 Task: Add an event with the title Second Product Roadmap Planning and Prioritization, date ''2024/05/21'', time 15:00and add a description: A team outing is a planned event or activity that takes employees out of the usual work environment to engage in recreational and team-building activities. It provides an opportunity for team members to bond, unwind, and strengthen their professional relationships in a more relaxed setting.Mark the tasks as Completed , logged in from the account softage.3@softage.netand send the event invitation to softage.1@softage.net and softage.2@softage.net. Set a reminder for the event Every weekday(Monday to Friday)
Action: Mouse moved to (66, 91)
Screenshot: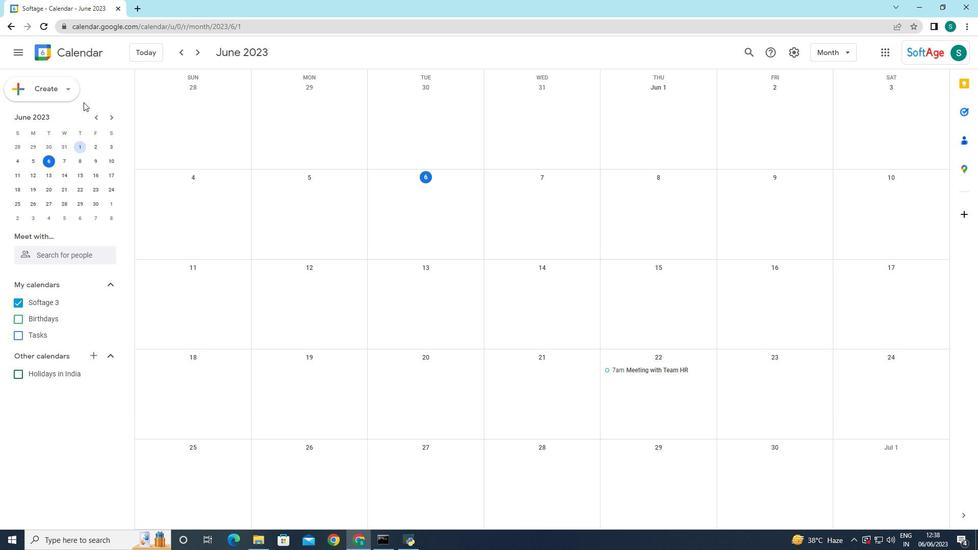 
Action: Mouse pressed left at (66, 91)
Screenshot: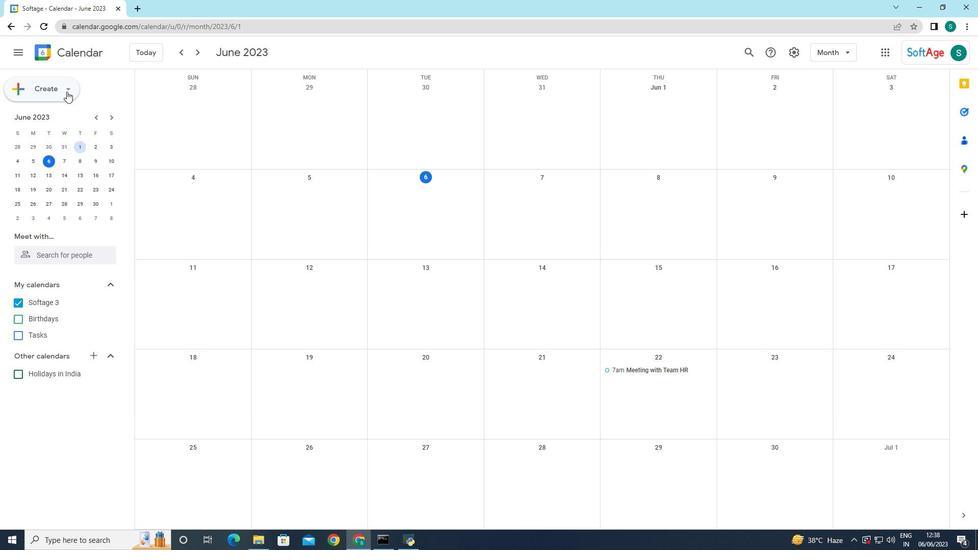 
Action: Mouse moved to (64, 118)
Screenshot: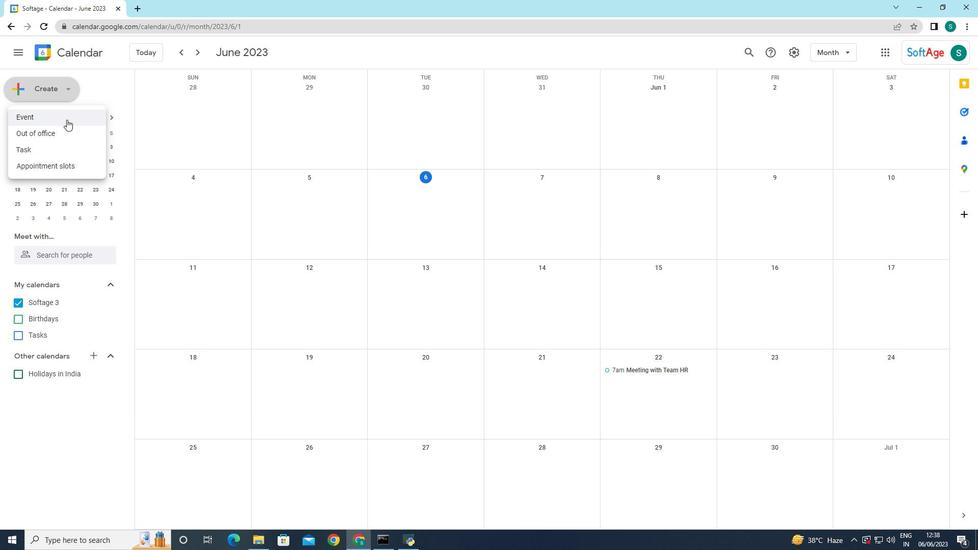 
Action: Mouse pressed left at (64, 118)
Screenshot: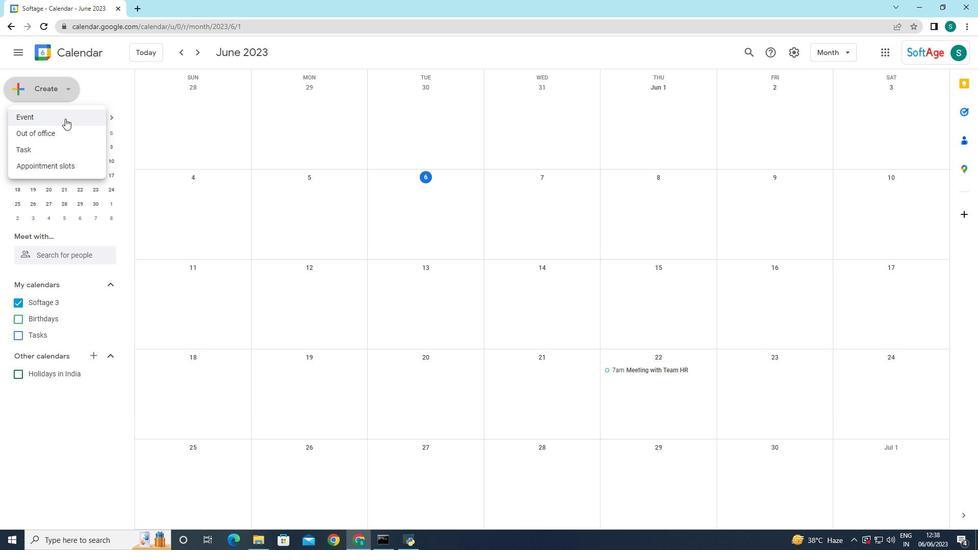 
Action: Mouse moved to (504, 346)
Screenshot: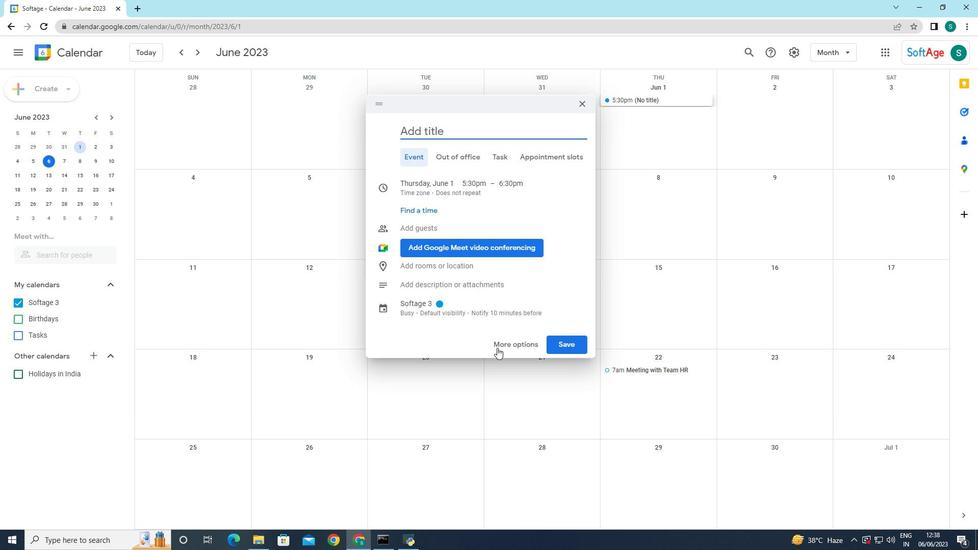 
Action: Mouse pressed left at (504, 346)
Screenshot: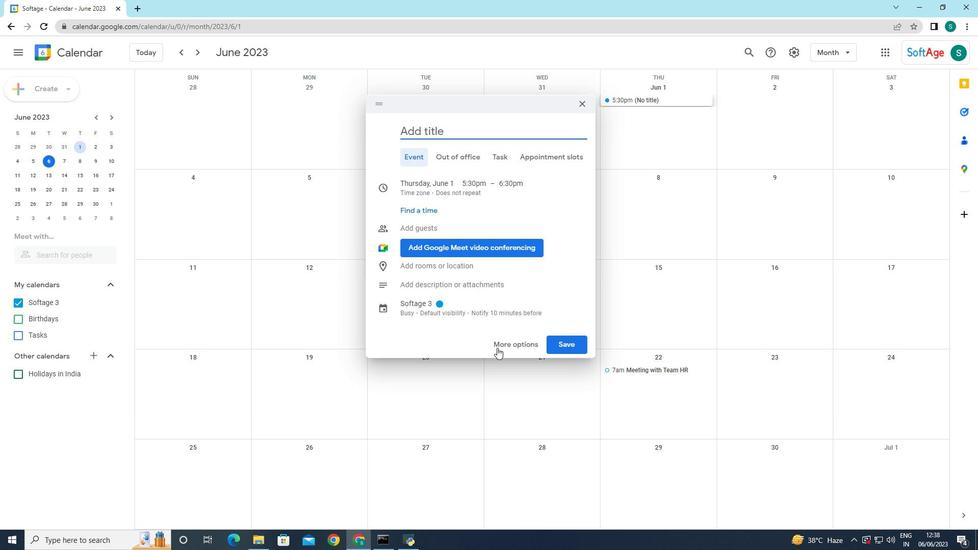 
Action: Mouse moved to (127, 52)
Screenshot: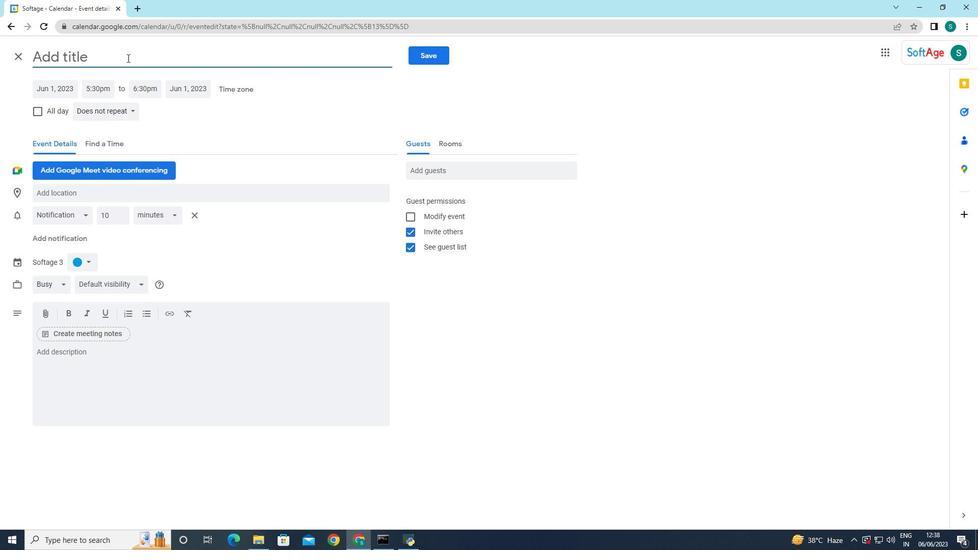 
Action: Mouse pressed left at (127, 52)
Screenshot: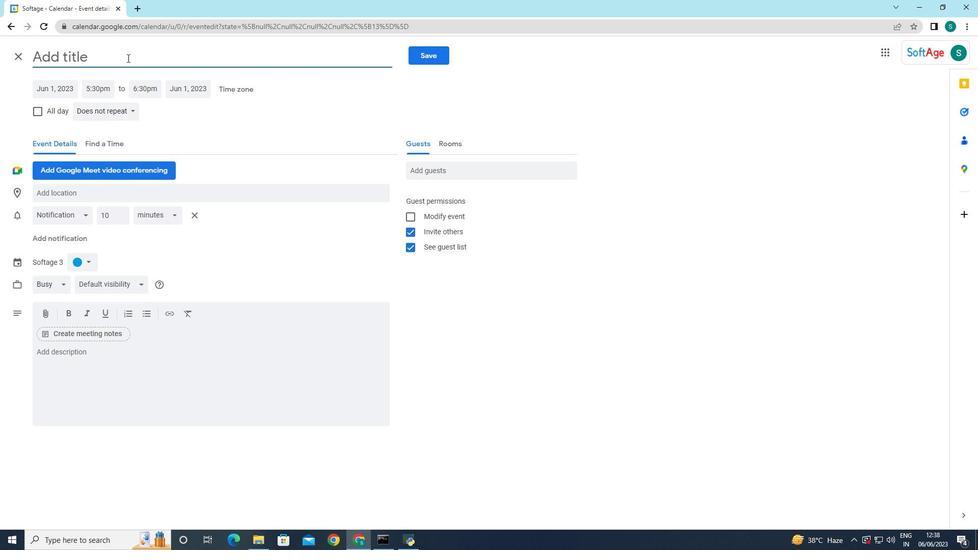 
Action: Key pressed <Key.caps_lock>S<Key.caps_lock>econd<Key.space><Key.caps_lock>P<Key.caps_lock>roduct<Key.space><Key.caps_lock>R<Key.caps_lock>oadmap<Key.space><Key.caps_lock>P<Key.caps_lock>lanning<Key.space>and<Key.space><Key.caps_lock>P<Key.caps_lock>rioritization
Screenshot: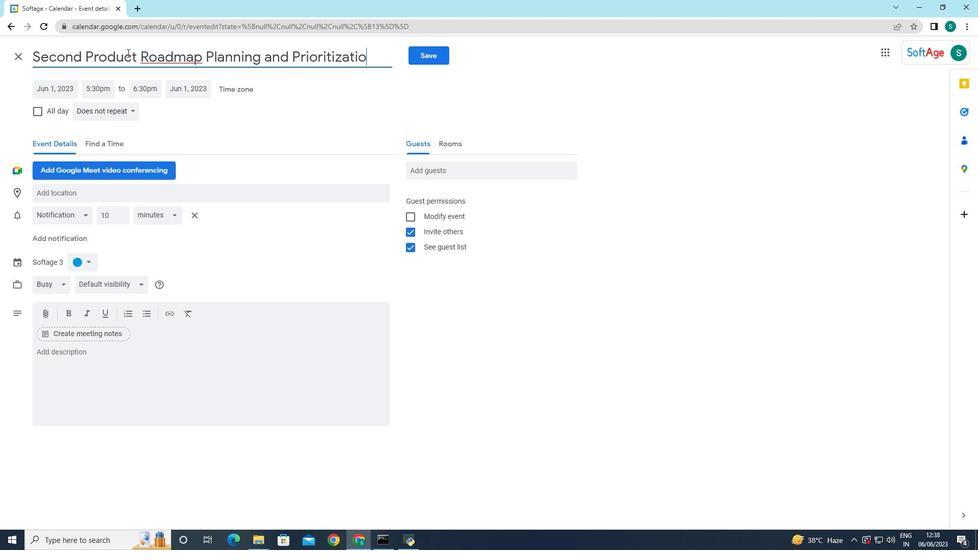 
Action: Mouse moved to (49, 89)
Screenshot: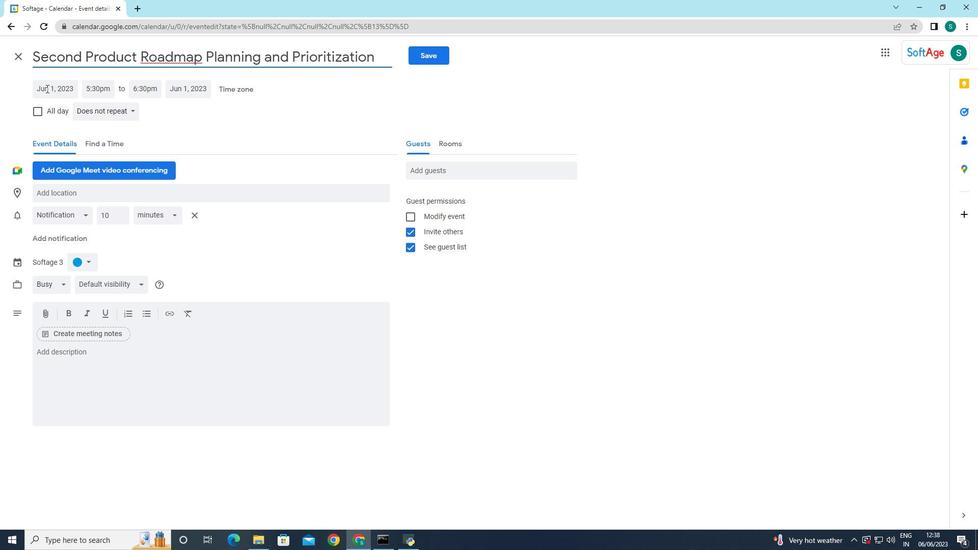 
Action: Mouse pressed left at (49, 89)
Screenshot: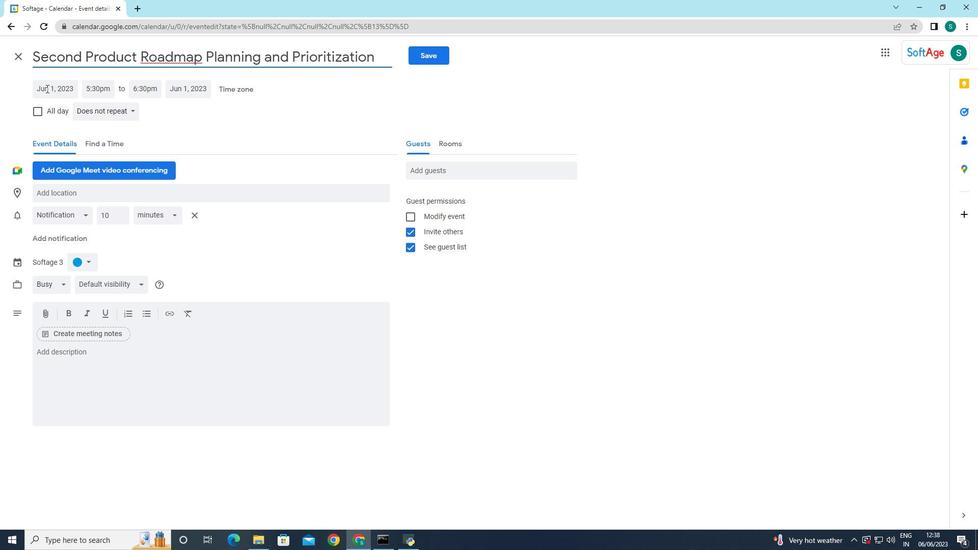 
Action: Mouse moved to (162, 110)
Screenshot: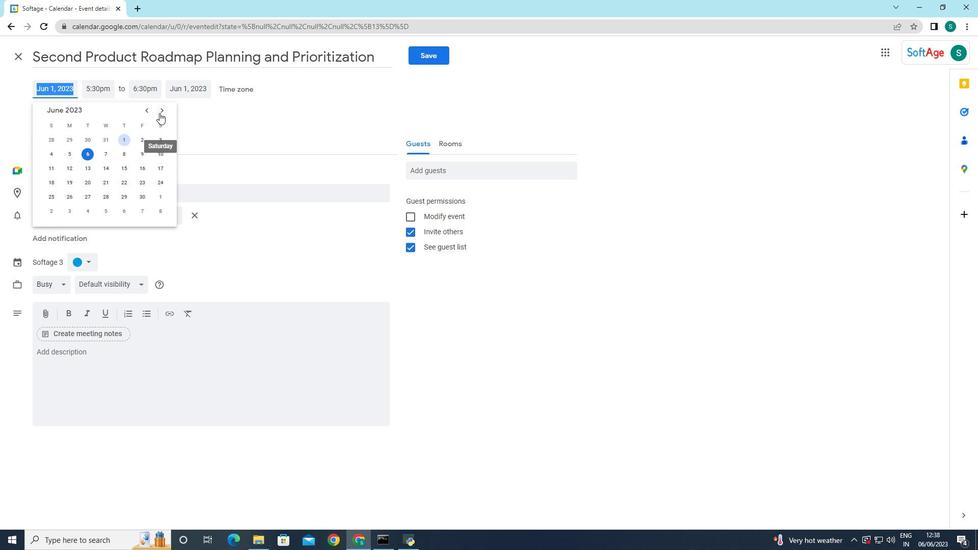 
Action: Mouse pressed left at (162, 110)
Screenshot: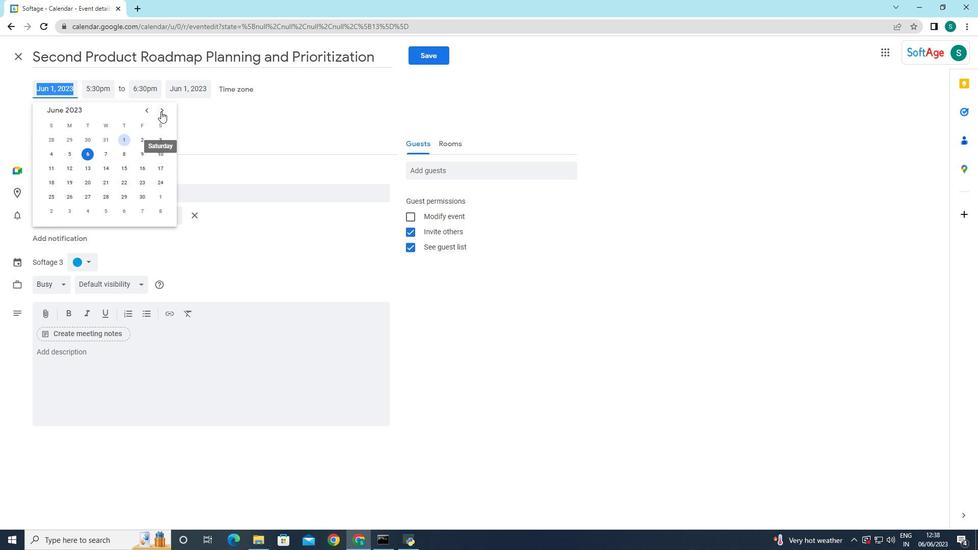 
Action: Mouse pressed left at (162, 110)
Screenshot: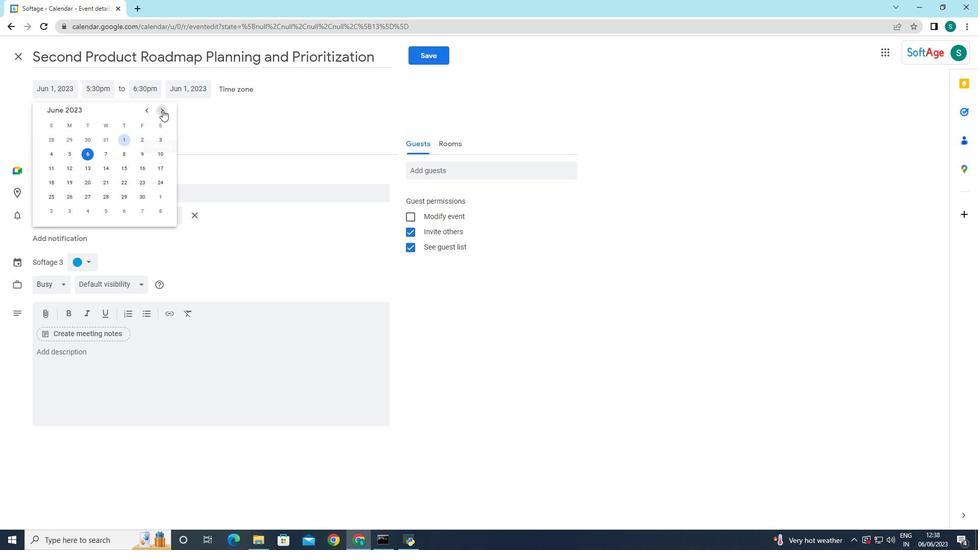 
Action: Mouse pressed left at (162, 110)
Screenshot: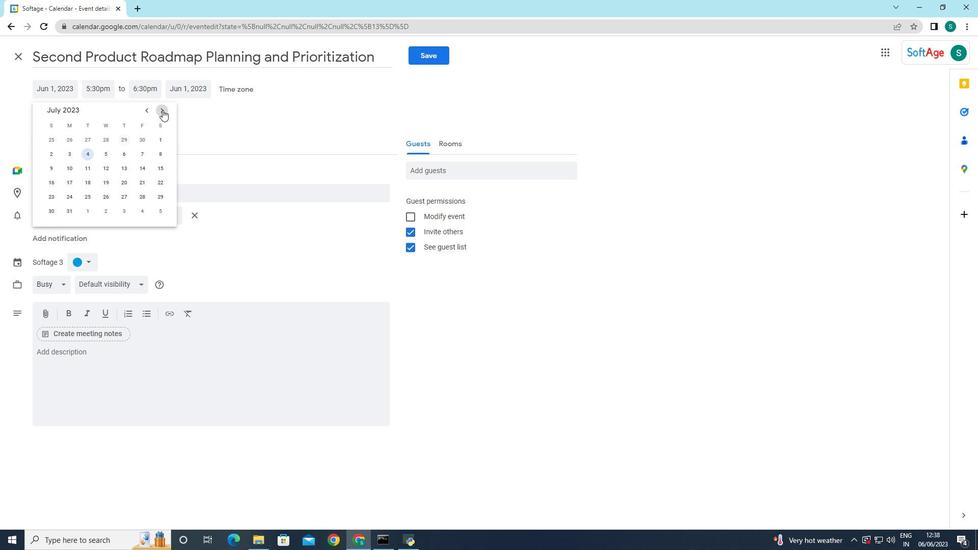 
Action: Mouse pressed left at (162, 110)
Screenshot: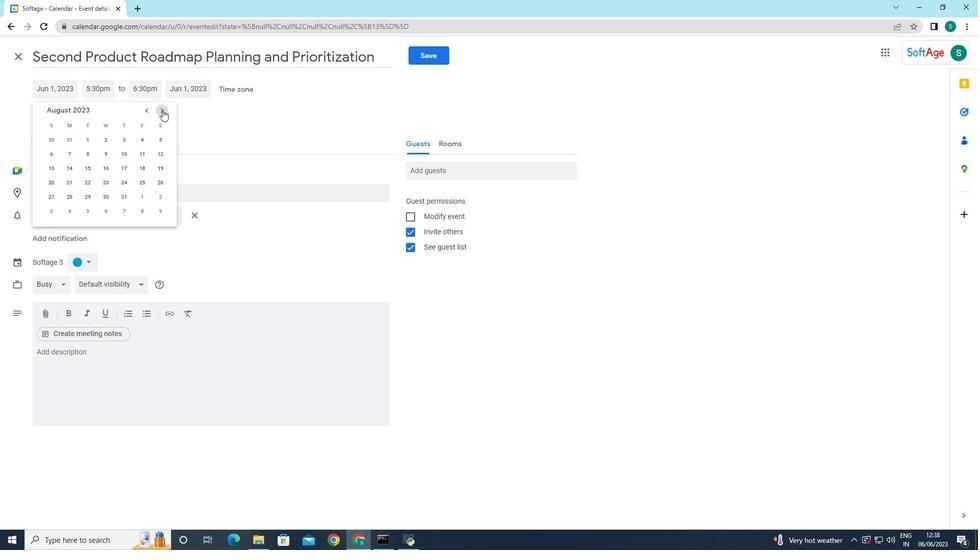 
Action: Mouse pressed left at (162, 110)
Screenshot: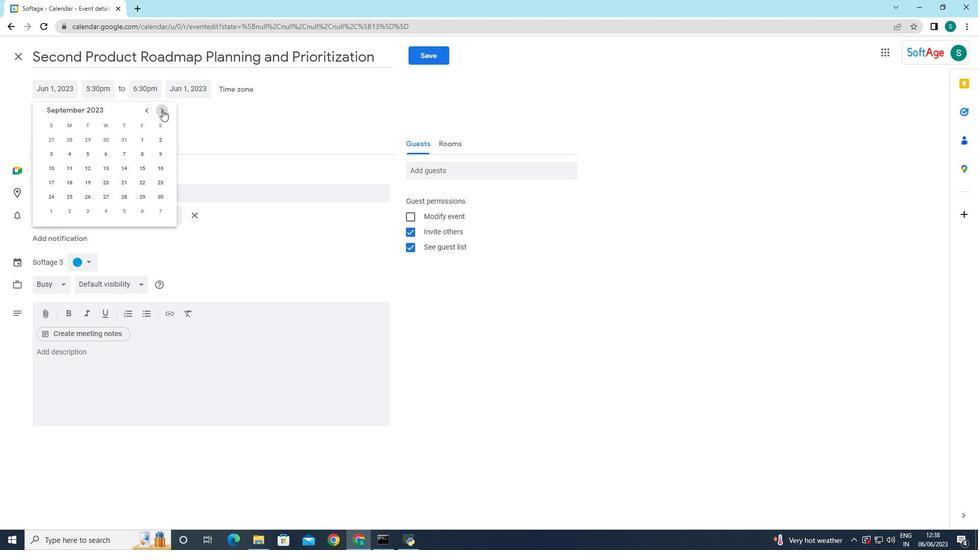 
Action: Mouse pressed left at (162, 110)
Screenshot: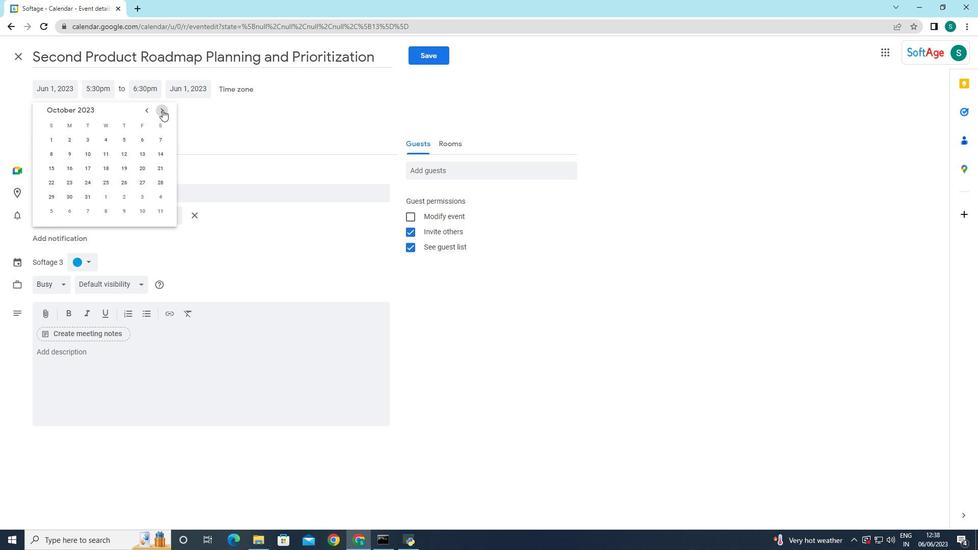 
Action: Mouse pressed left at (162, 110)
Screenshot: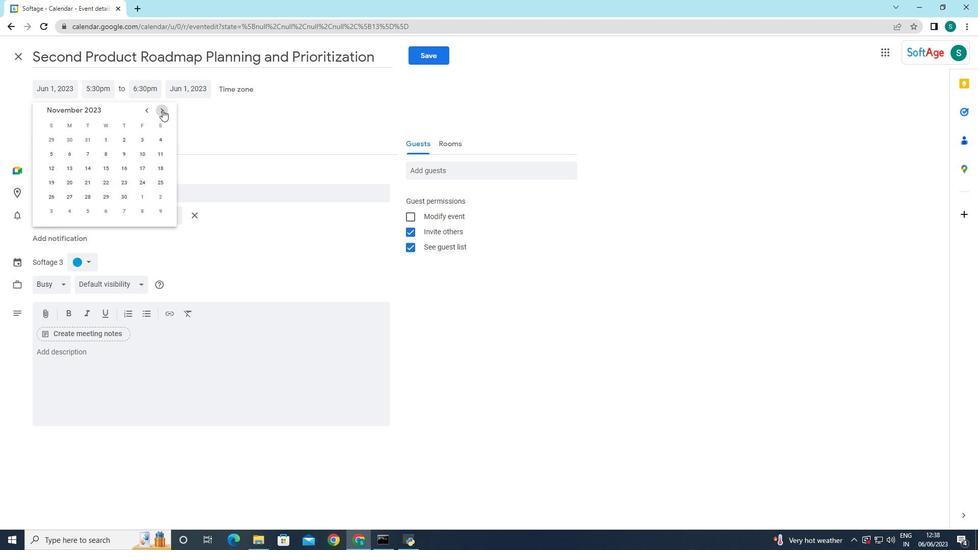 
Action: Mouse pressed left at (162, 110)
Screenshot: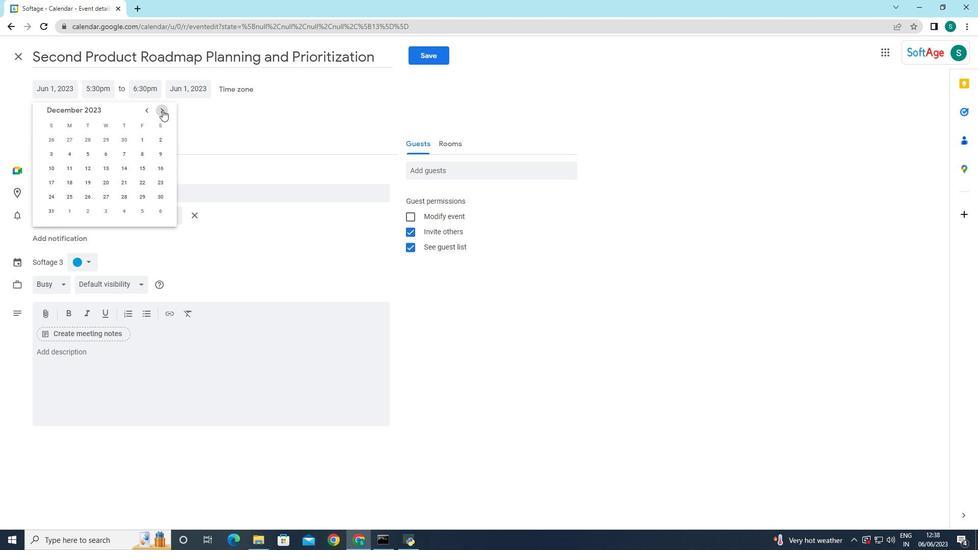 
Action: Mouse pressed left at (162, 110)
Screenshot: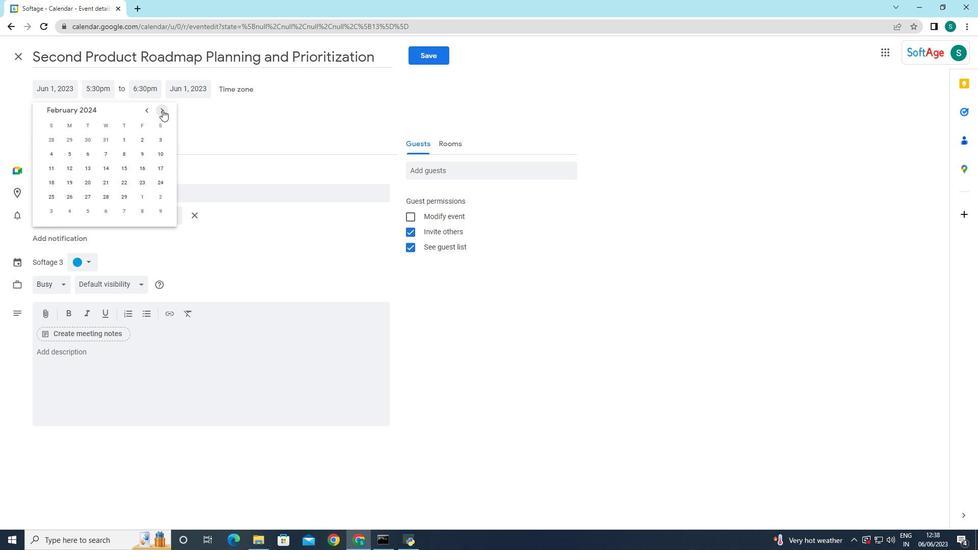 
Action: Mouse pressed left at (162, 110)
Screenshot: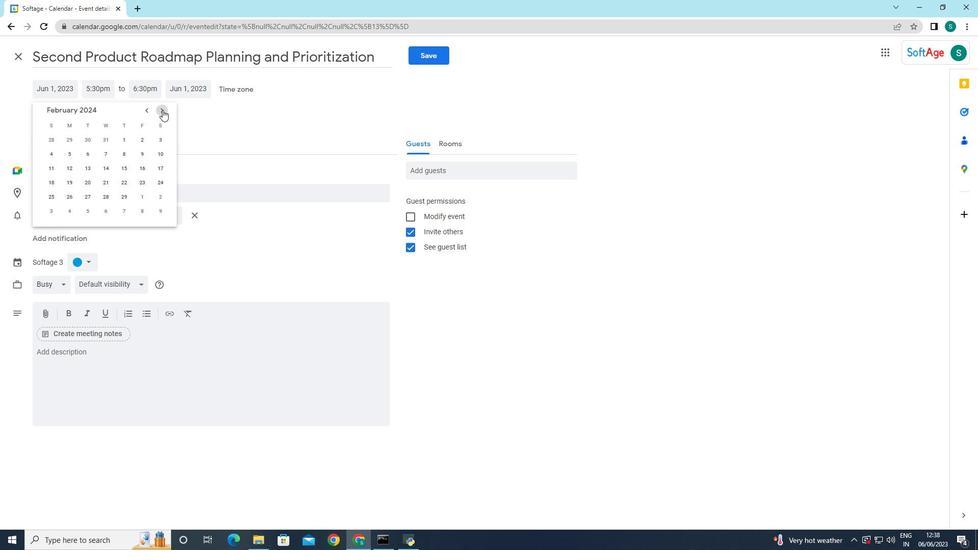 
Action: Mouse pressed left at (162, 110)
Screenshot: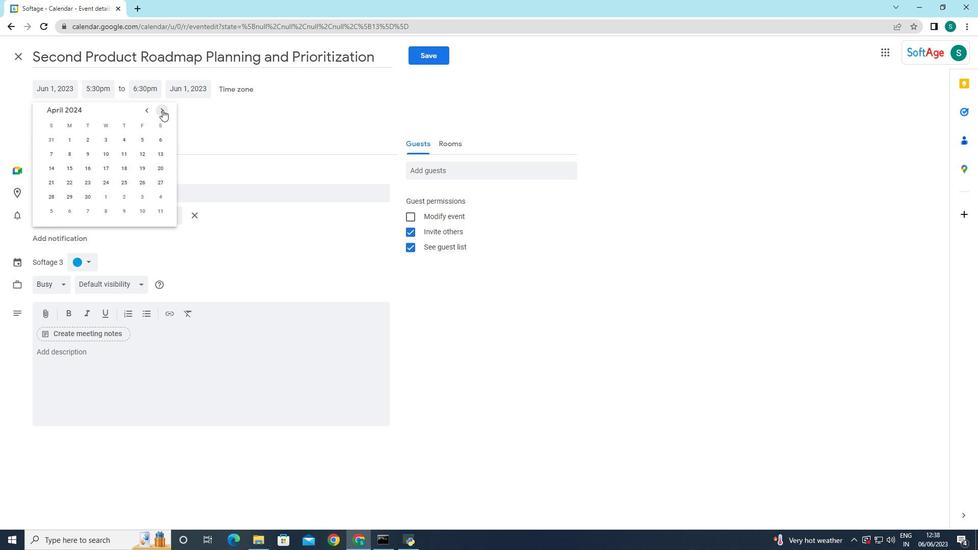
Action: Mouse moved to (87, 182)
Screenshot: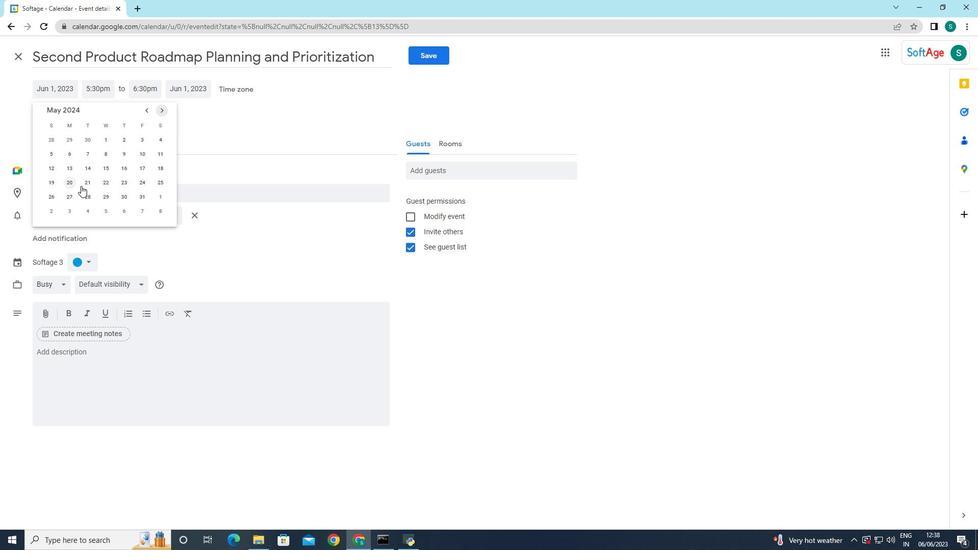 
Action: Mouse pressed left at (87, 182)
Screenshot: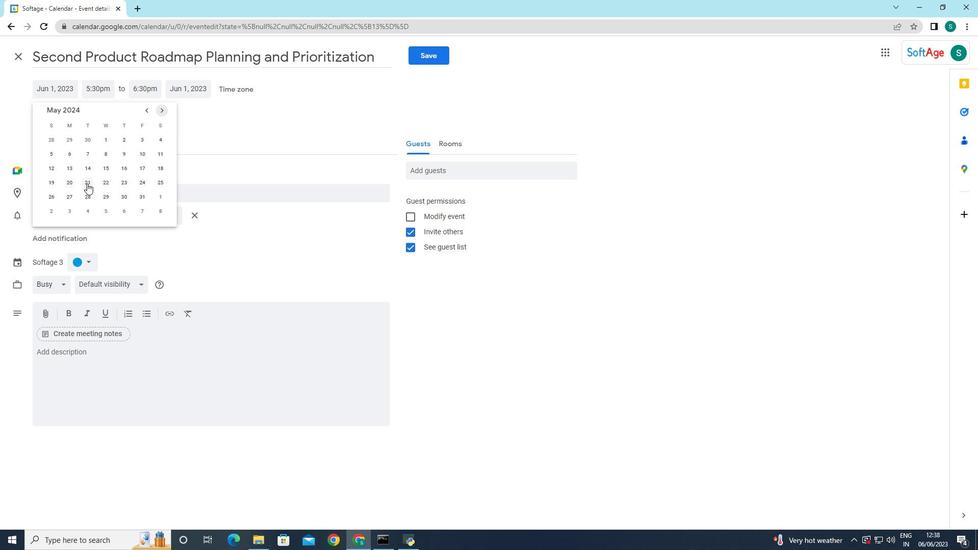 
Action: Mouse moved to (227, 126)
Screenshot: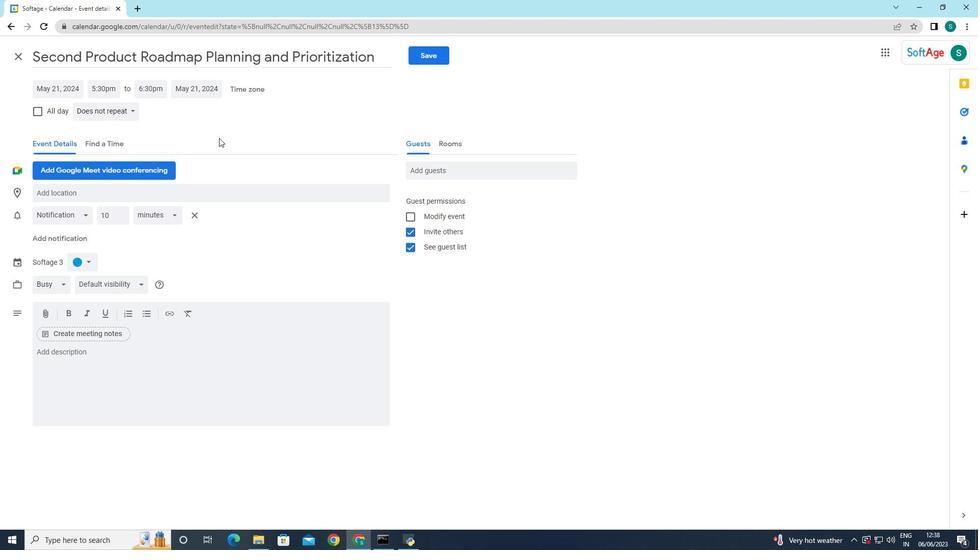 
Action: Mouse pressed left at (227, 126)
Screenshot: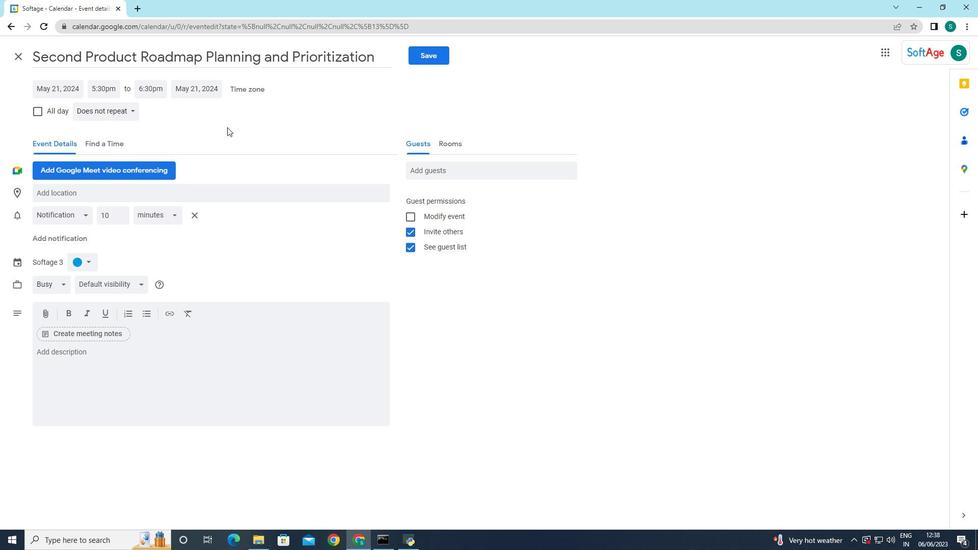 
Action: Mouse moved to (103, 89)
Screenshot: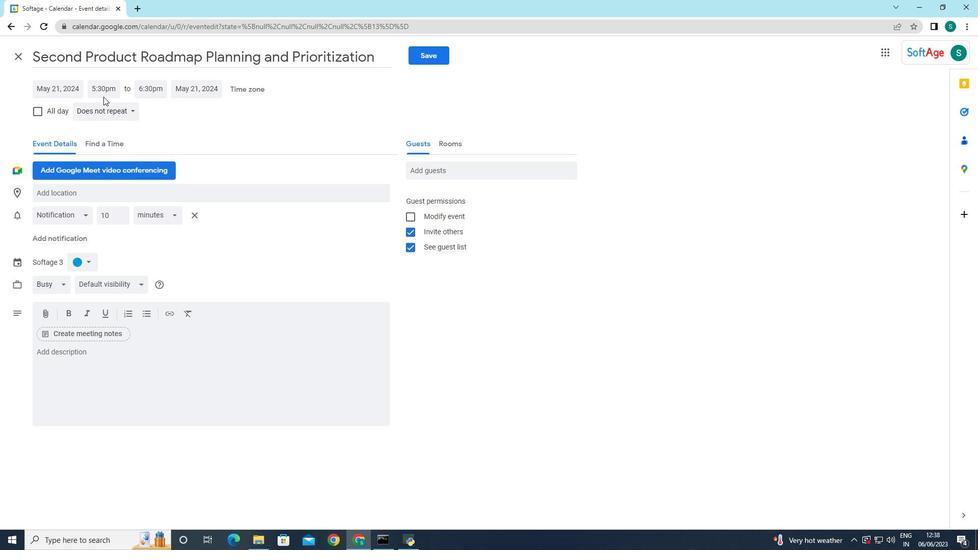 
Action: Mouse pressed left at (103, 89)
Screenshot: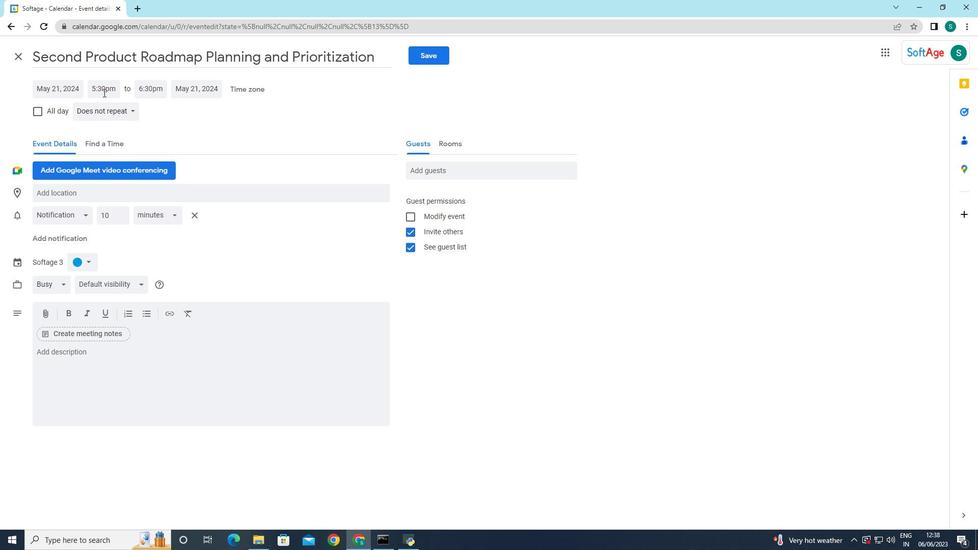 
Action: Mouse moved to (131, 147)
Screenshot: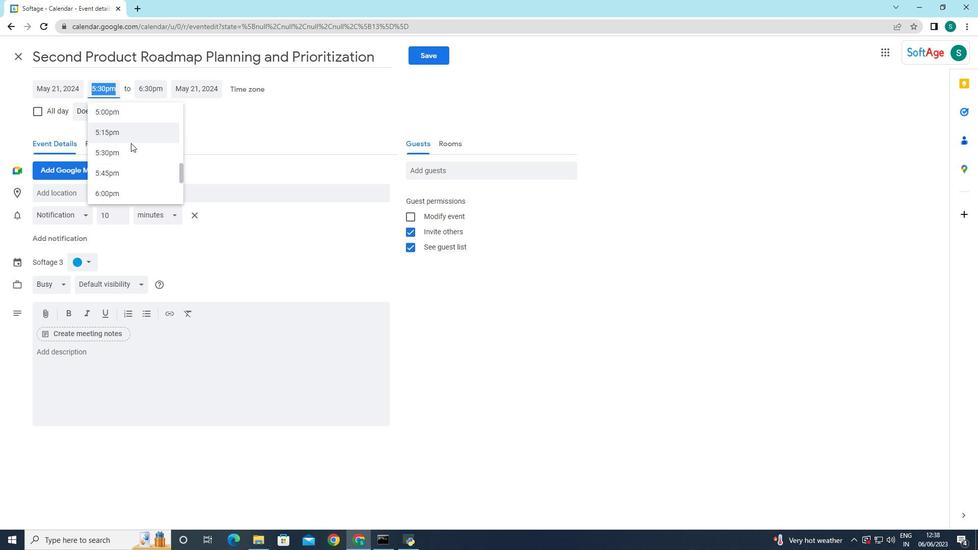 
Action: Mouse scrolled (131, 148) with delta (0, 0)
Screenshot: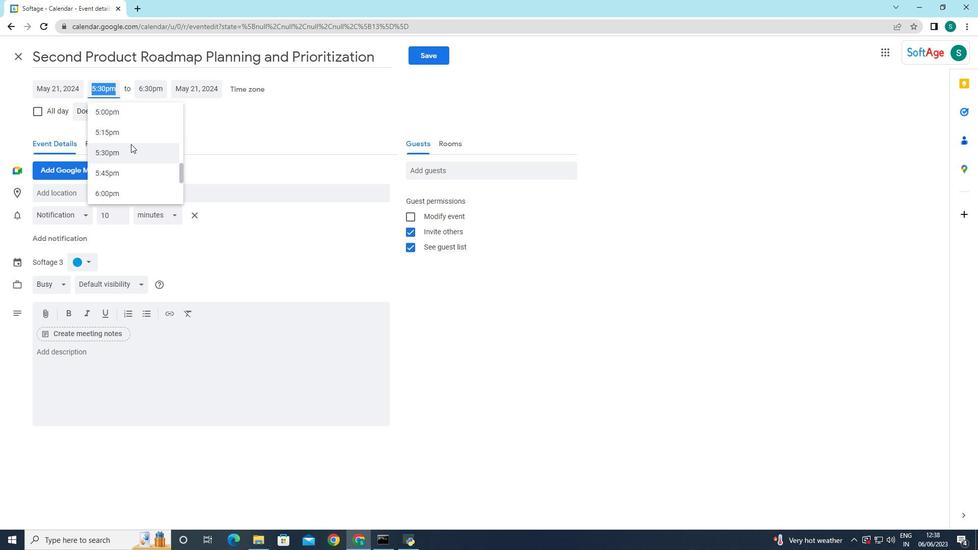 
Action: Mouse scrolled (131, 148) with delta (0, 0)
Screenshot: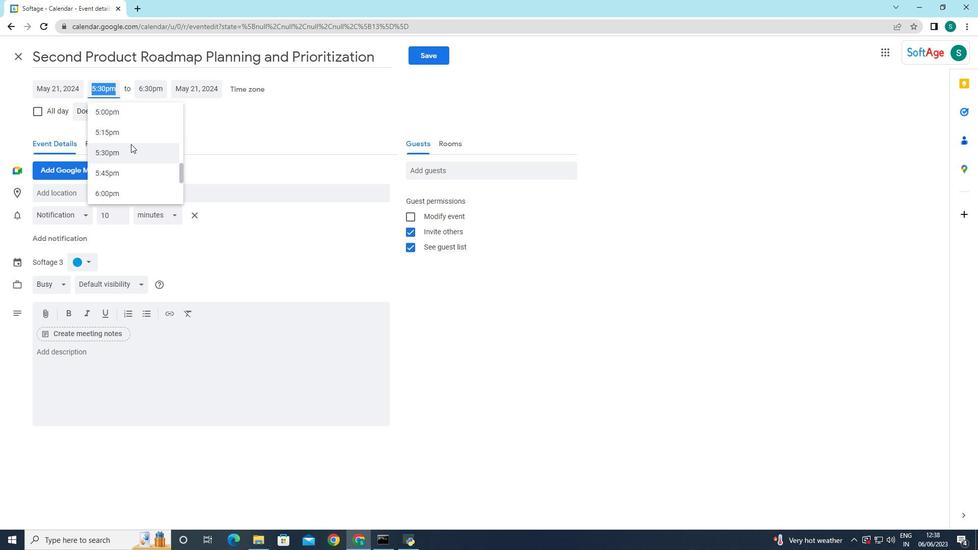 
Action: Mouse scrolled (131, 148) with delta (0, 0)
Screenshot: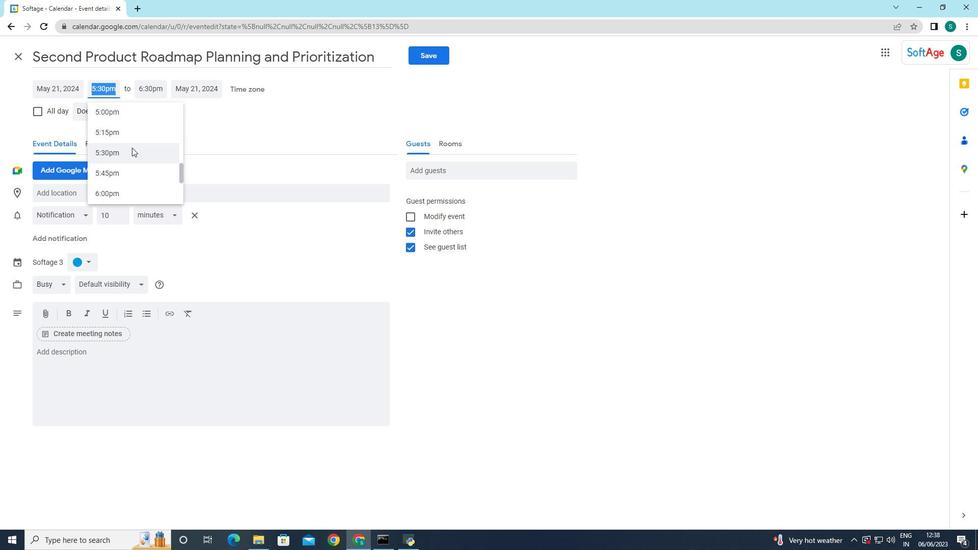 
Action: Mouse scrolled (131, 148) with delta (0, 0)
Screenshot: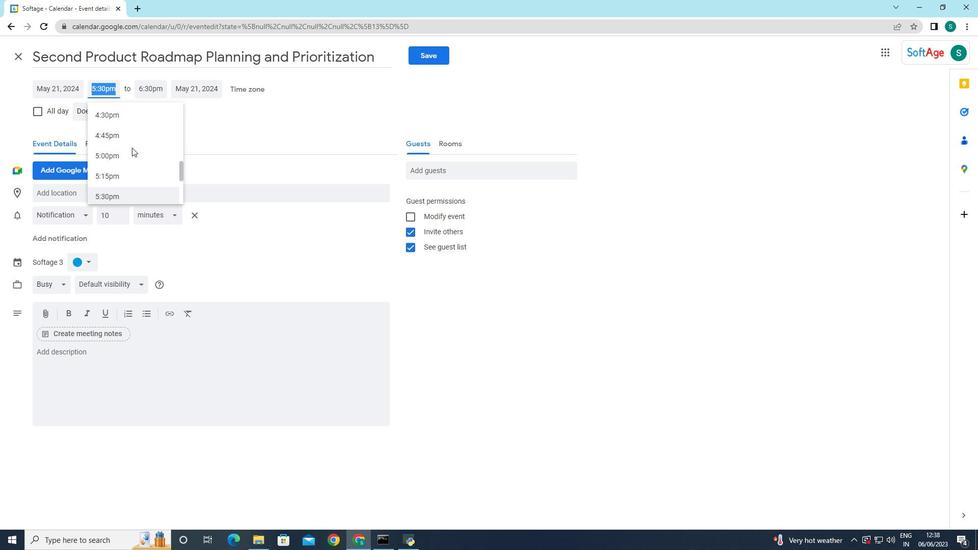 
Action: Mouse scrolled (131, 148) with delta (0, 0)
Screenshot: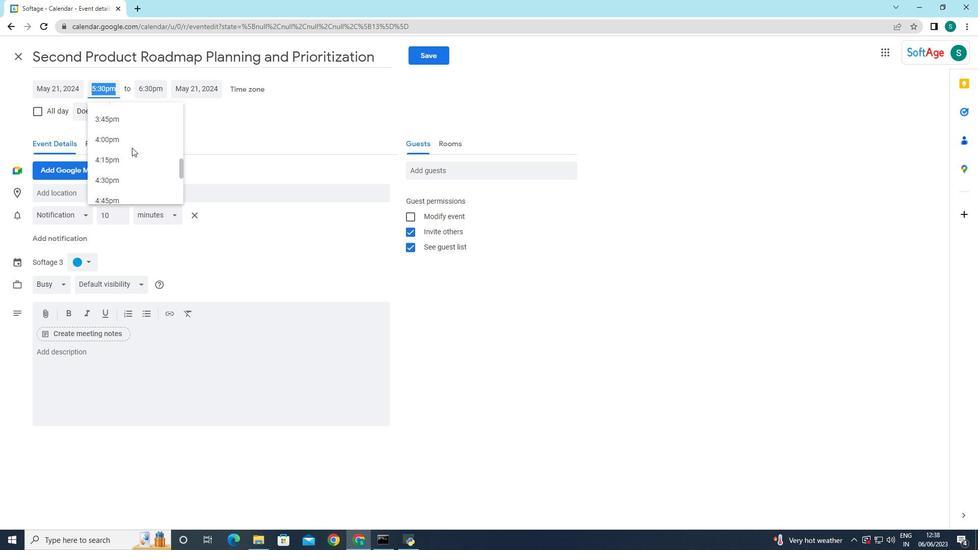 
Action: Mouse scrolled (131, 148) with delta (0, 0)
Screenshot: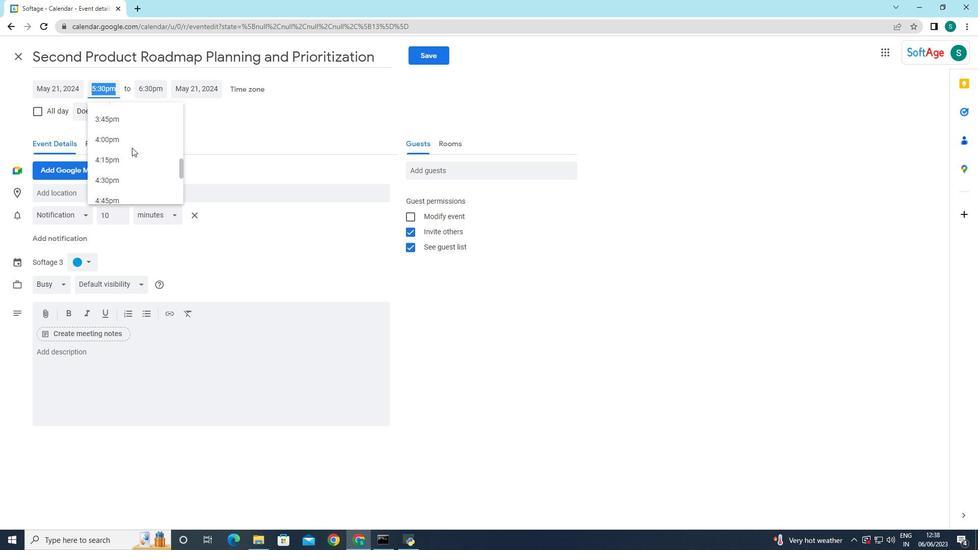 
Action: Mouse scrolled (131, 148) with delta (0, 0)
Screenshot: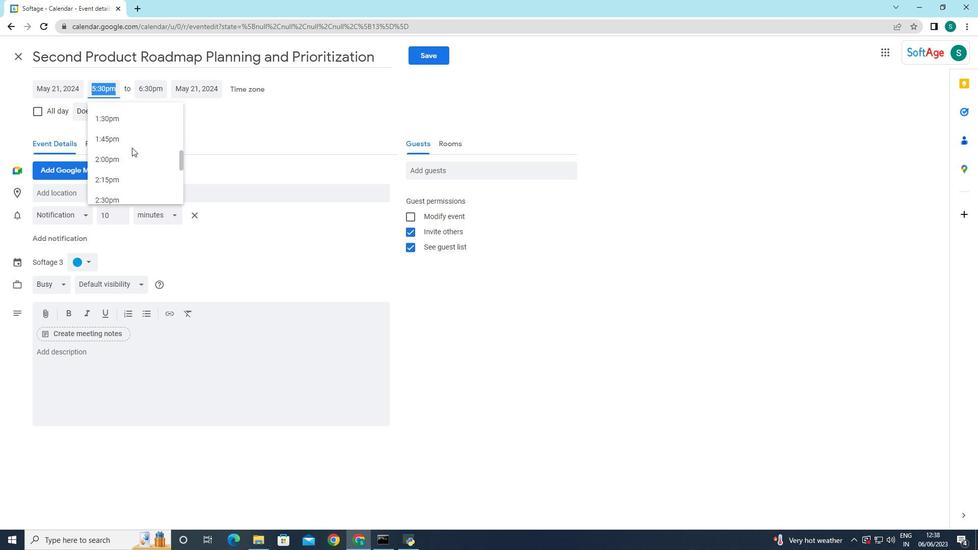 
Action: Mouse scrolled (131, 148) with delta (0, 0)
Screenshot: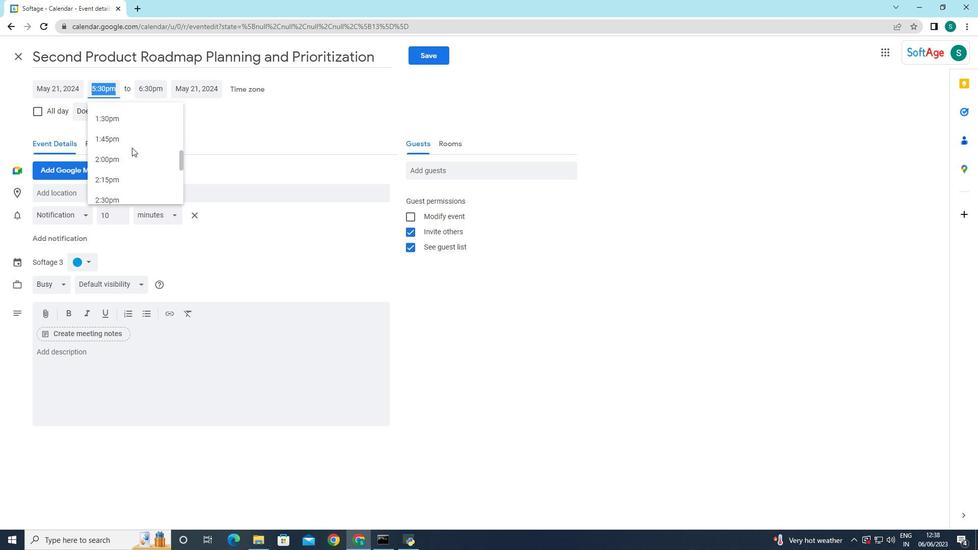 
Action: Mouse scrolled (131, 148) with delta (0, 0)
Screenshot: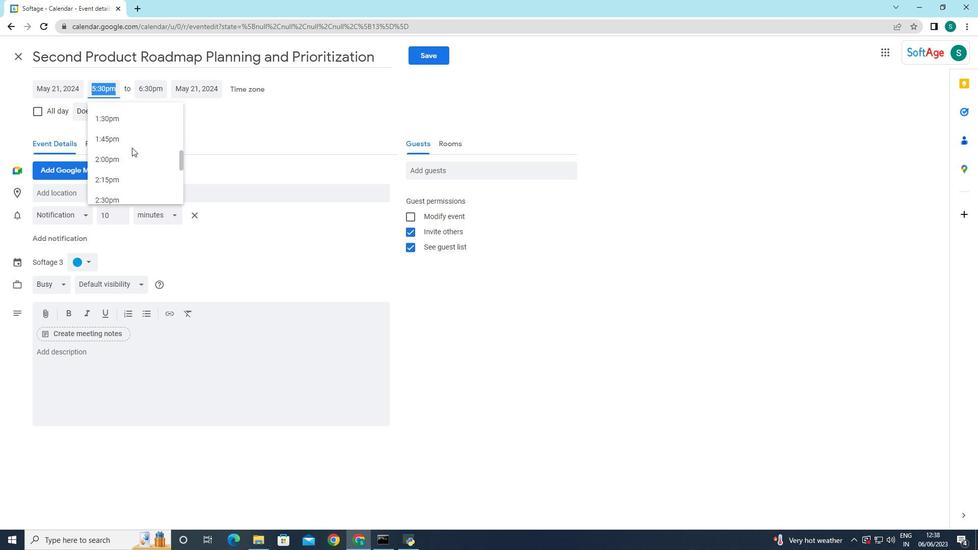 
Action: Mouse scrolled (131, 148) with delta (0, 0)
Screenshot: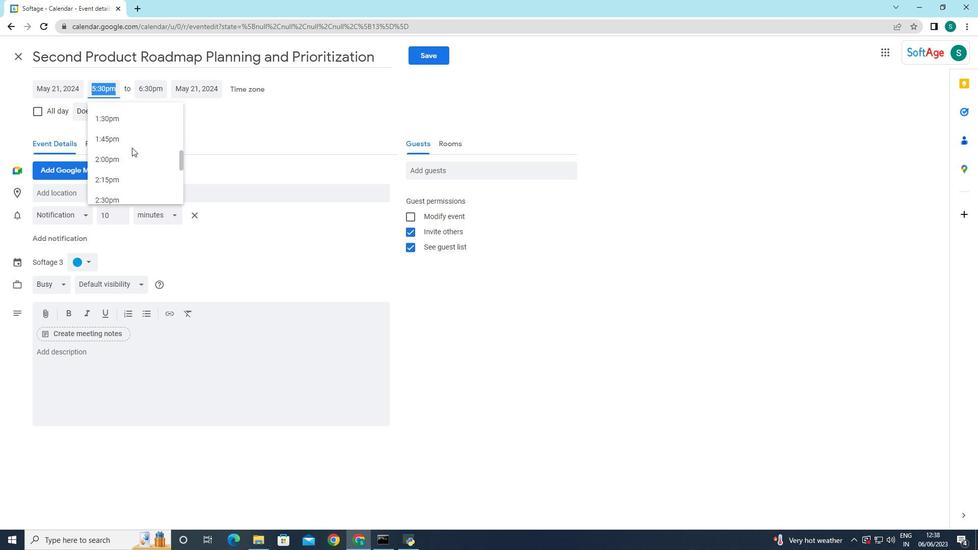 
Action: Mouse scrolled (131, 148) with delta (0, 0)
Screenshot: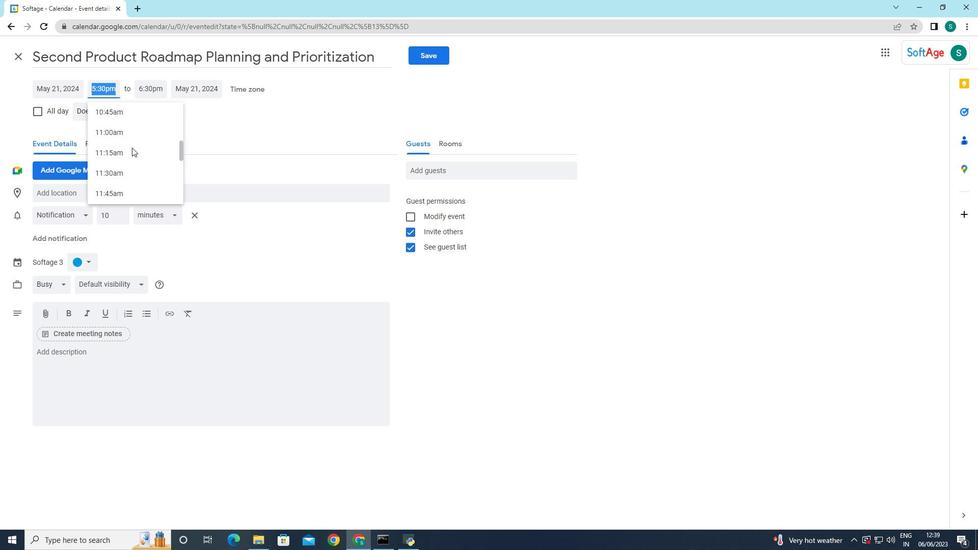 
Action: Mouse scrolled (131, 148) with delta (0, 0)
Screenshot: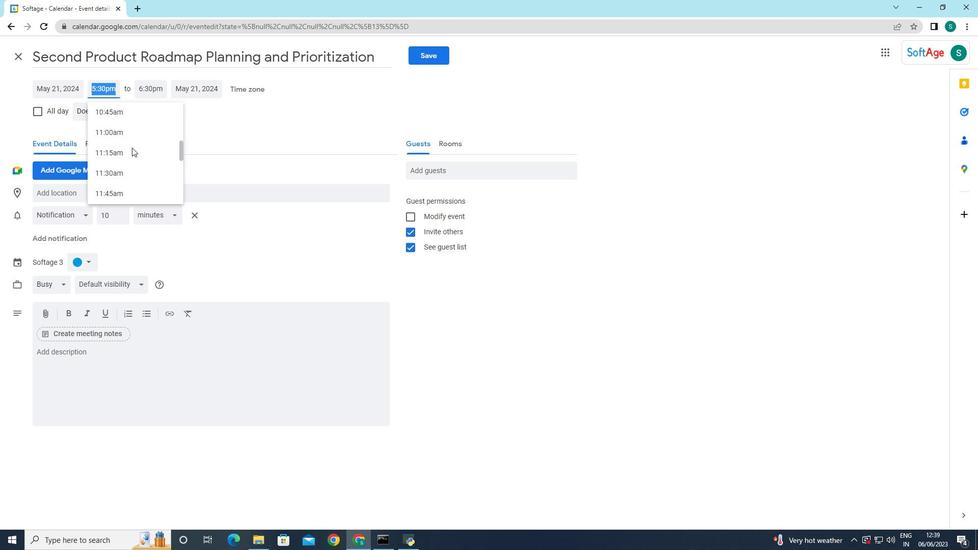 
Action: Mouse scrolled (131, 148) with delta (0, 0)
Screenshot: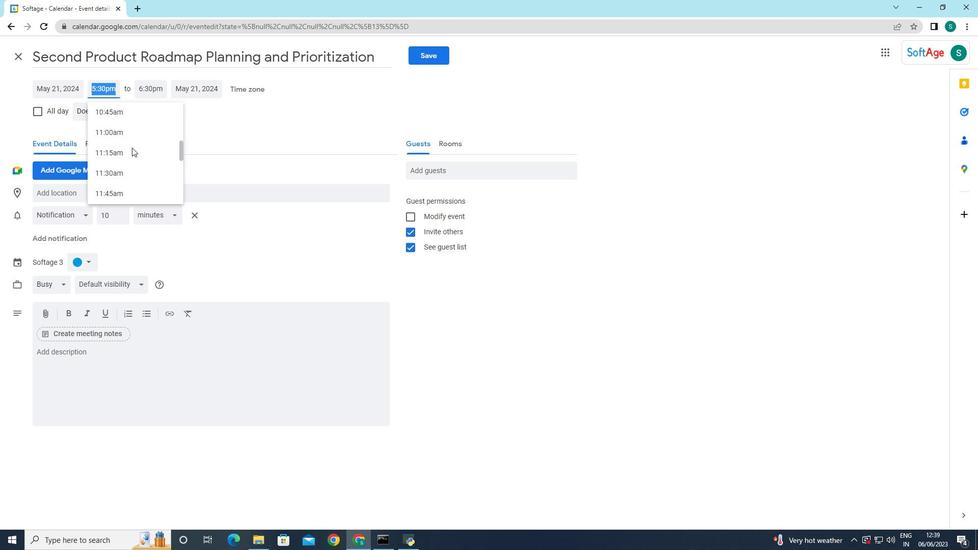 
Action: Mouse scrolled (131, 148) with delta (0, 0)
Screenshot: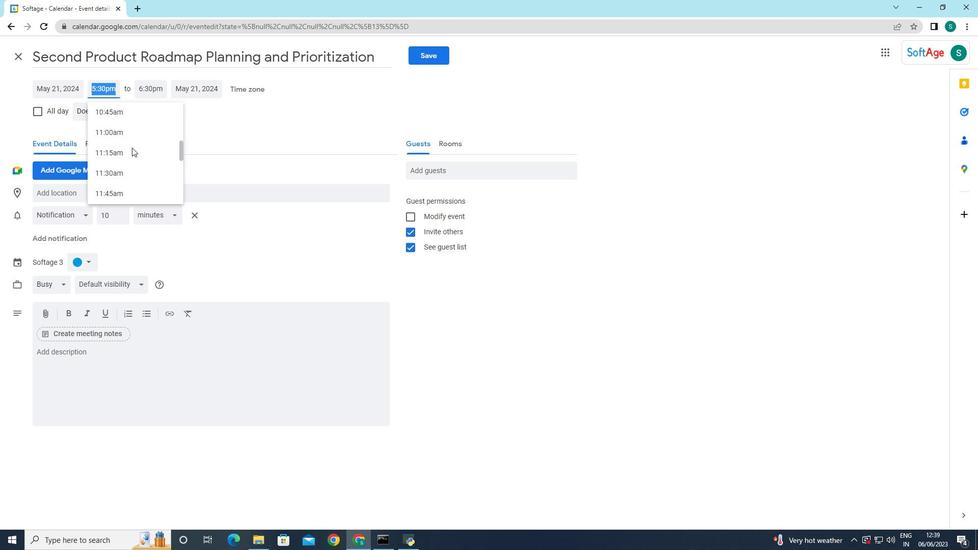 
Action: Mouse scrolled (131, 148) with delta (0, 0)
Screenshot: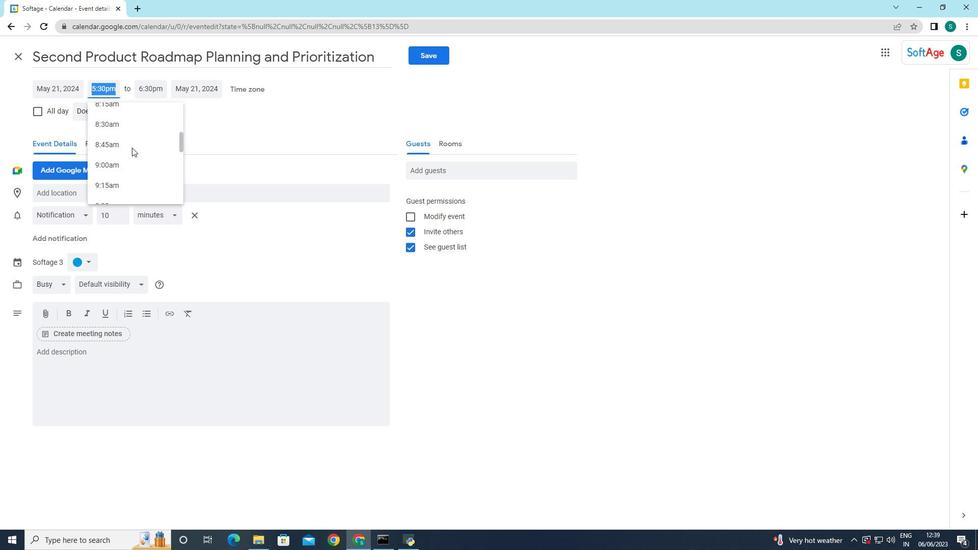 
Action: Mouse scrolled (131, 148) with delta (0, 0)
Screenshot: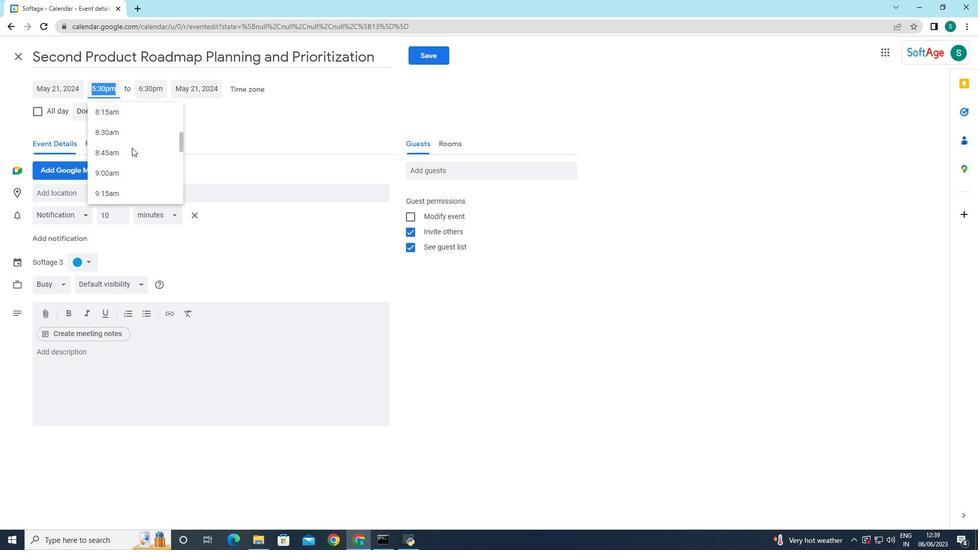 
Action: Mouse scrolled (131, 148) with delta (0, 0)
Screenshot: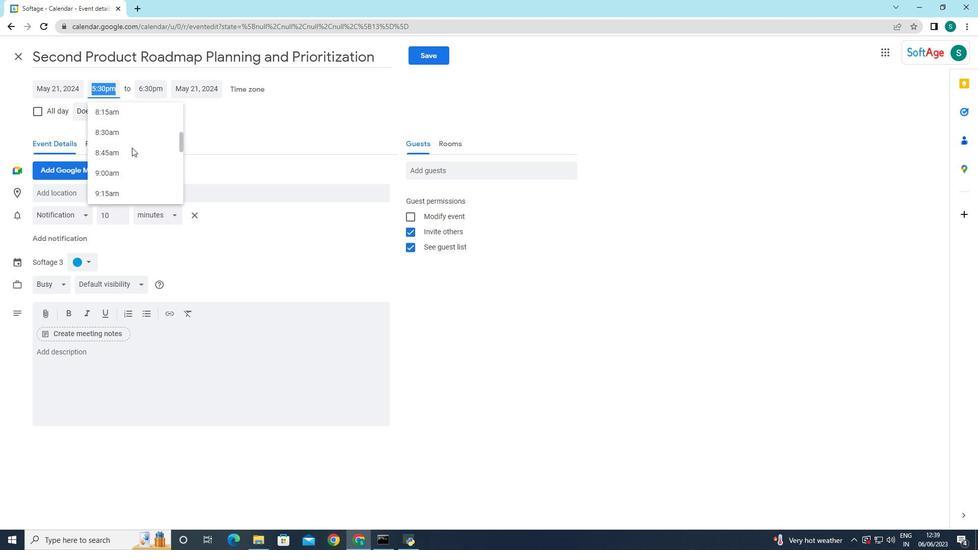 
Action: Mouse scrolled (131, 148) with delta (0, 0)
Screenshot: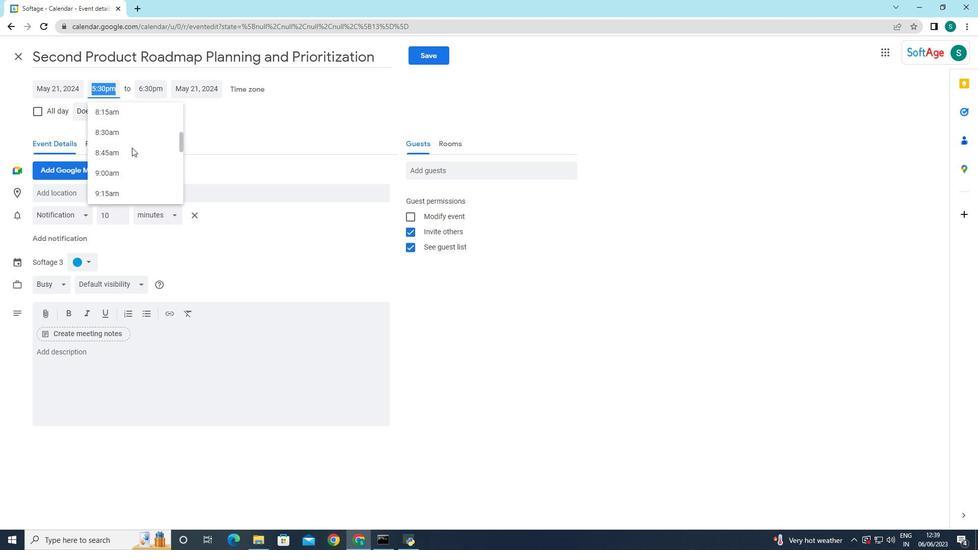 
Action: Mouse scrolled (131, 148) with delta (0, 0)
Screenshot: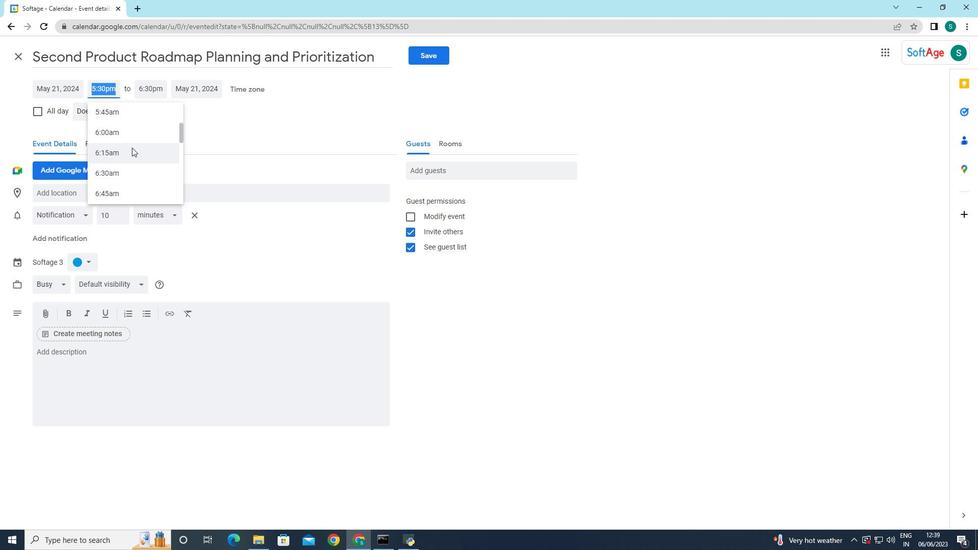 
Action: Mouse scrolled (131, 148) with delta (0, 0)
Screenshot: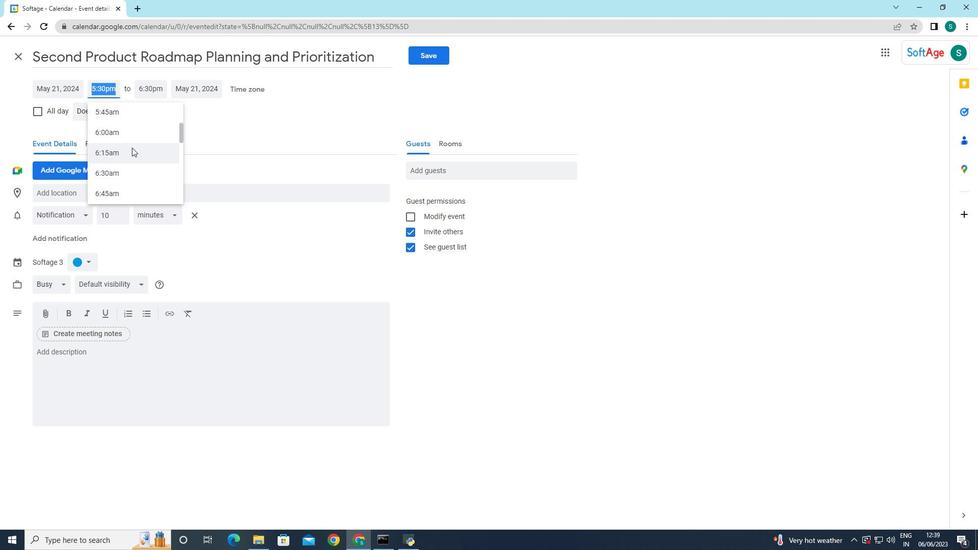 
Action: Mouse scrolled (131, 148) with delta (0, 0)
Screenshot: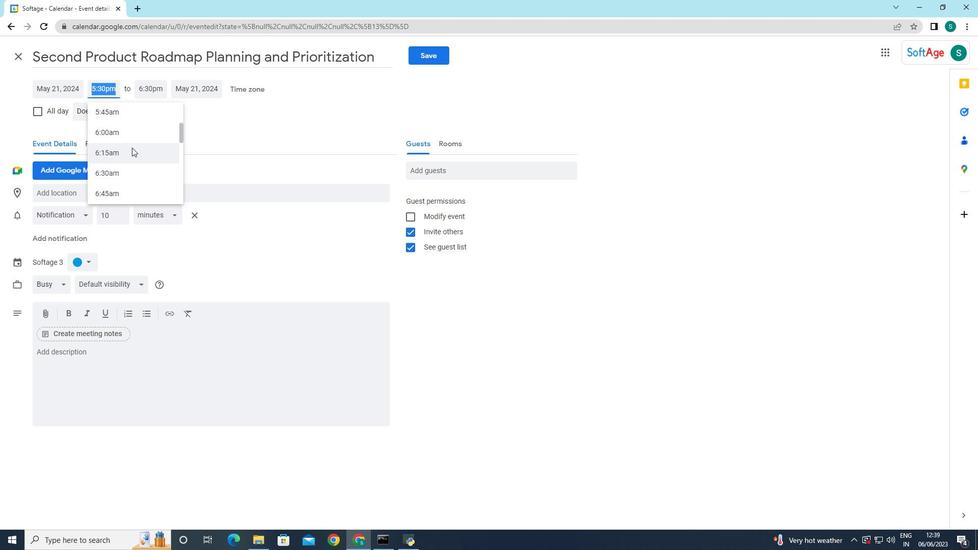 
Action: Mouse scrolled (131, 148) with delta (0, 0)
Screenshot: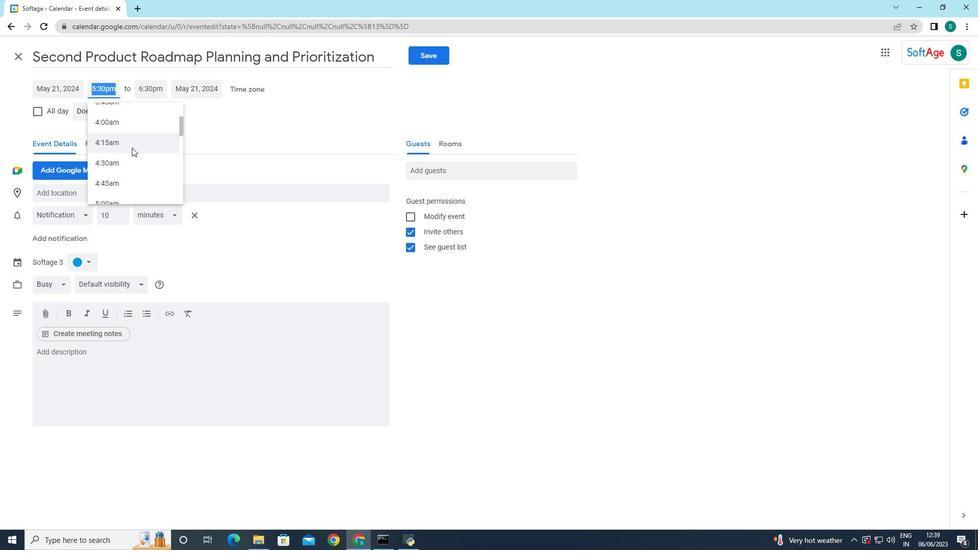 
Action: Mouse scrolled (131, 148) with delta (0, 0)
Screenshot: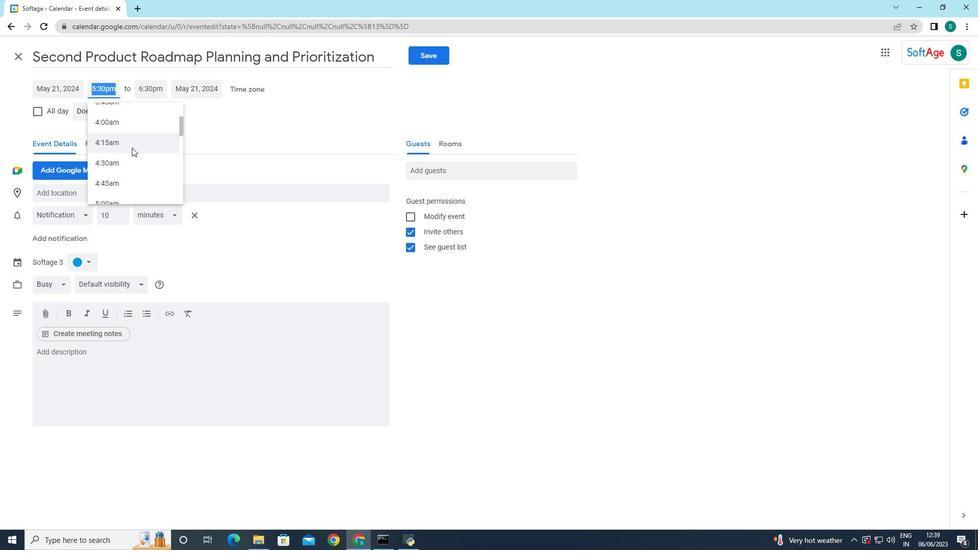 
Action: Mouse scrolled (131, 148) with delta (0, 0)
Screenshot: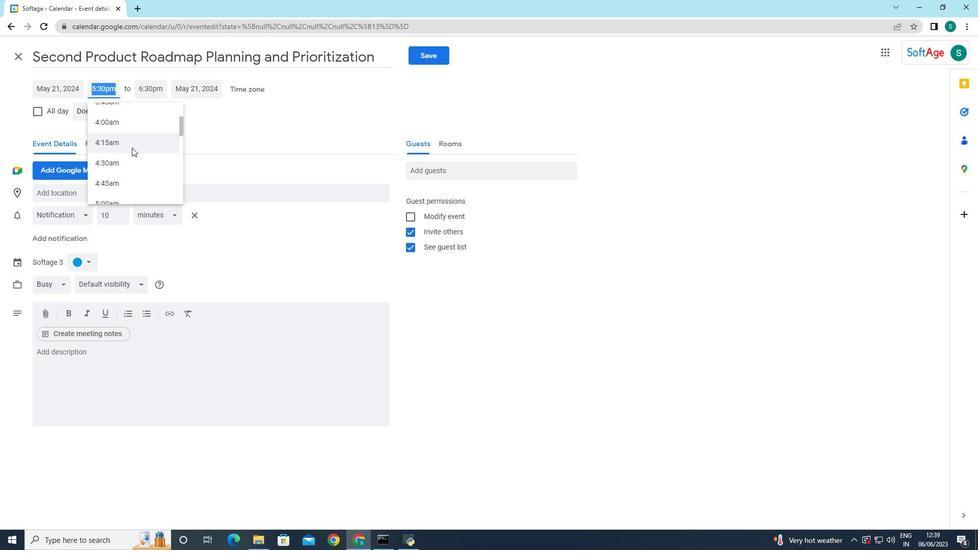 
Action: Mouse moved to (112, 196)
Screenshot: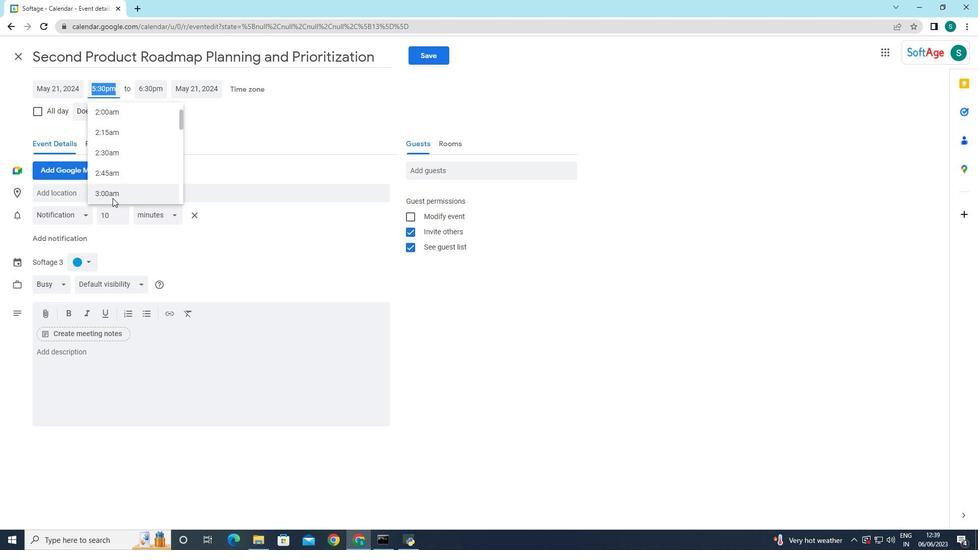 
Action: Mouse pressed left at (112, 196)
Screenshot: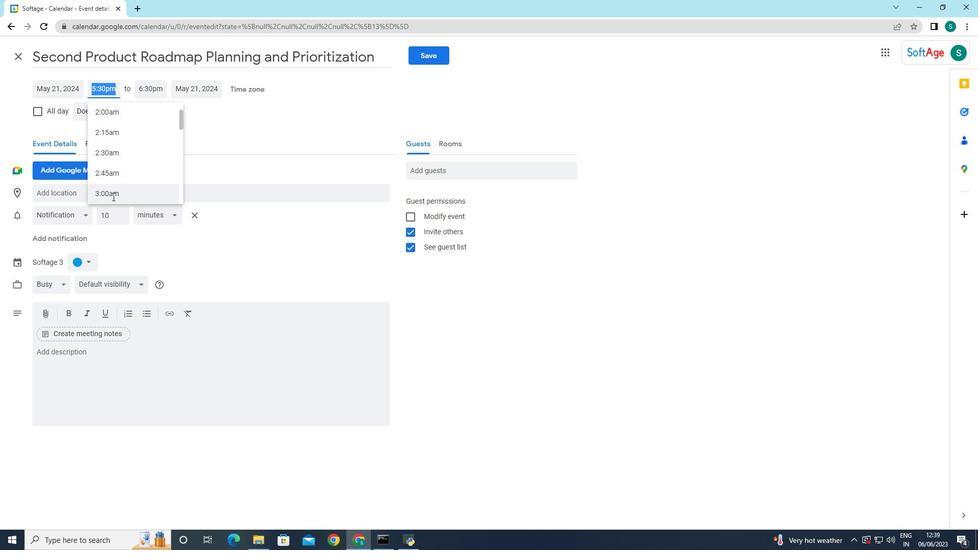 
Action: Mouse moved to (216, 124)
Screenshot: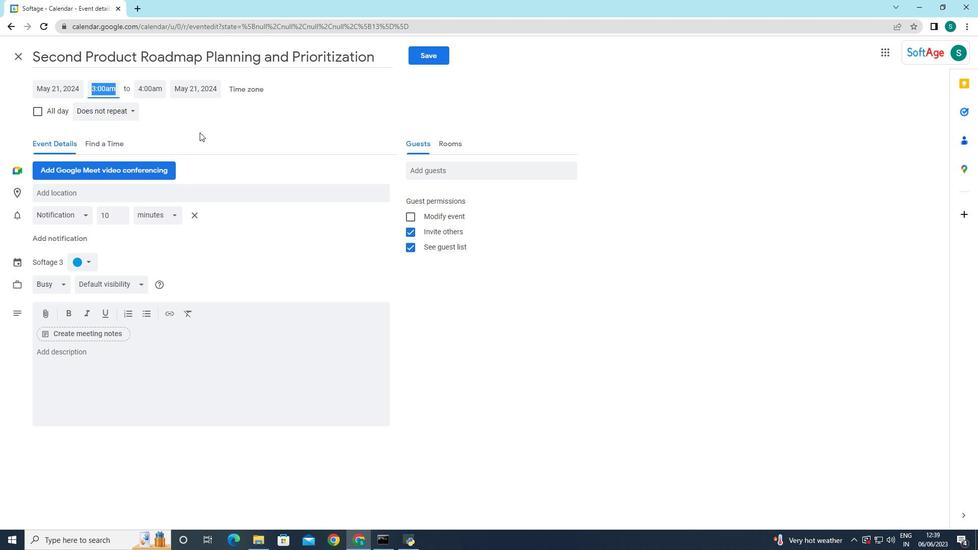
Action: Mouse pressed left at (216, 124)
Screenshot: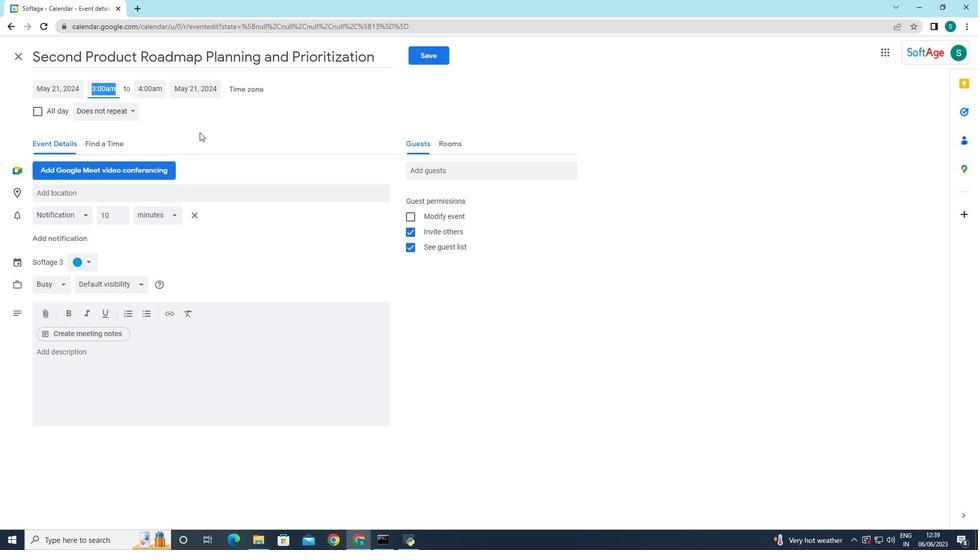 
Action: Mouse moved to (86, 355)
Screenshot: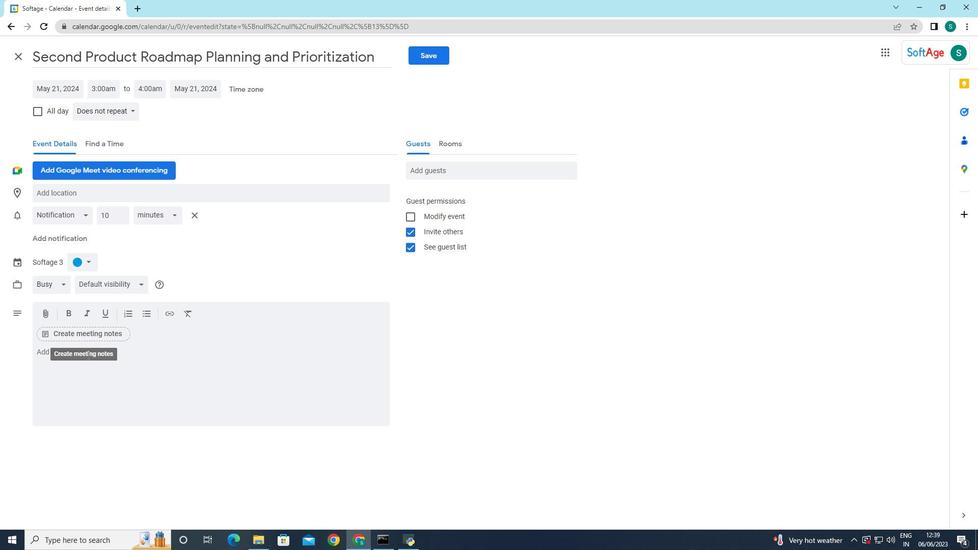 
Action: Mouse pressed left at (86, 355)
Screenshot: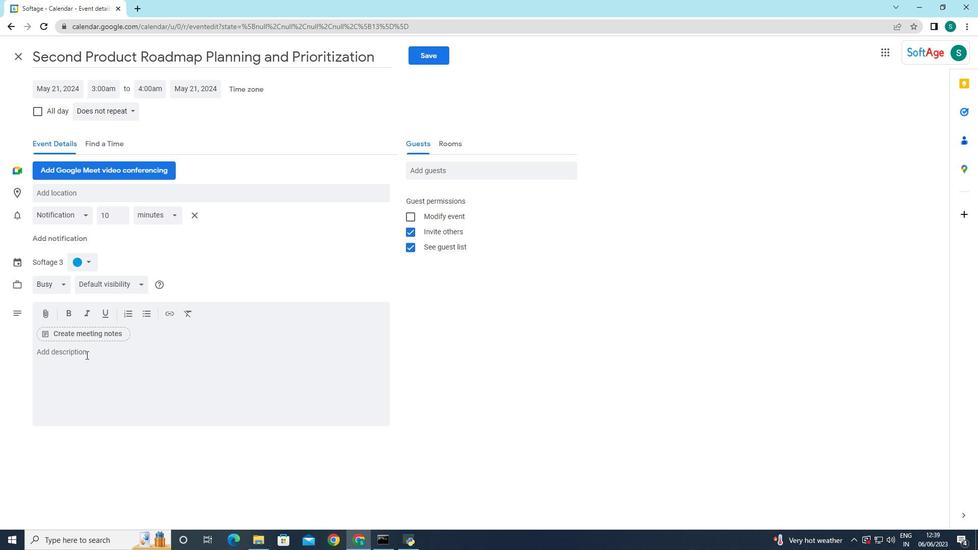
Action: Mouse moved to (270, 276)
Screenshot: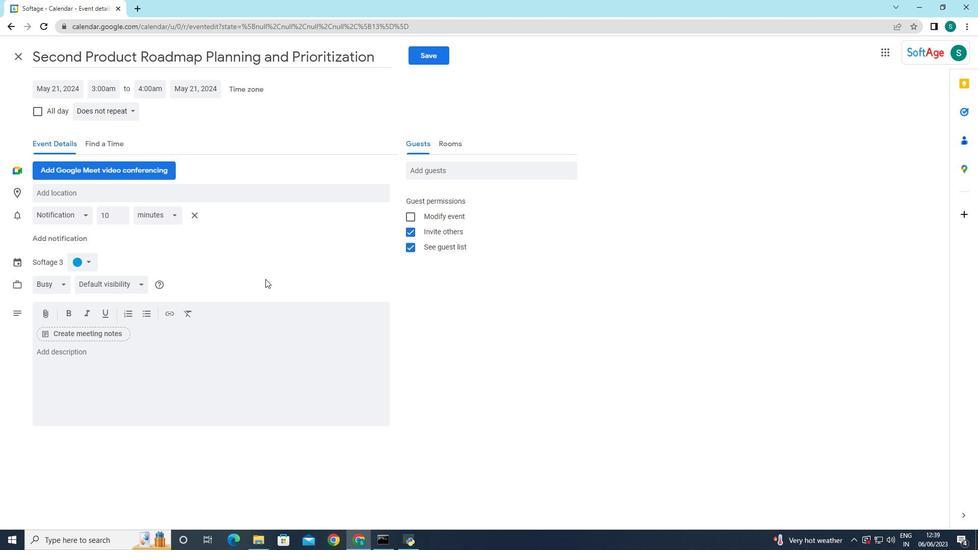 
Action: Key pressed <Key.caps_lock>A<Key.caps_lock><Key.space>team<Key.space>outing<Key.space>is<Key.space>a<Key.space>planned<Key.space>event<Key.space>or<Key.space>activity<Key.space>that<Key.space>takes<Key.space>emplouees<Key.space>out<Key.space>
Screenshot: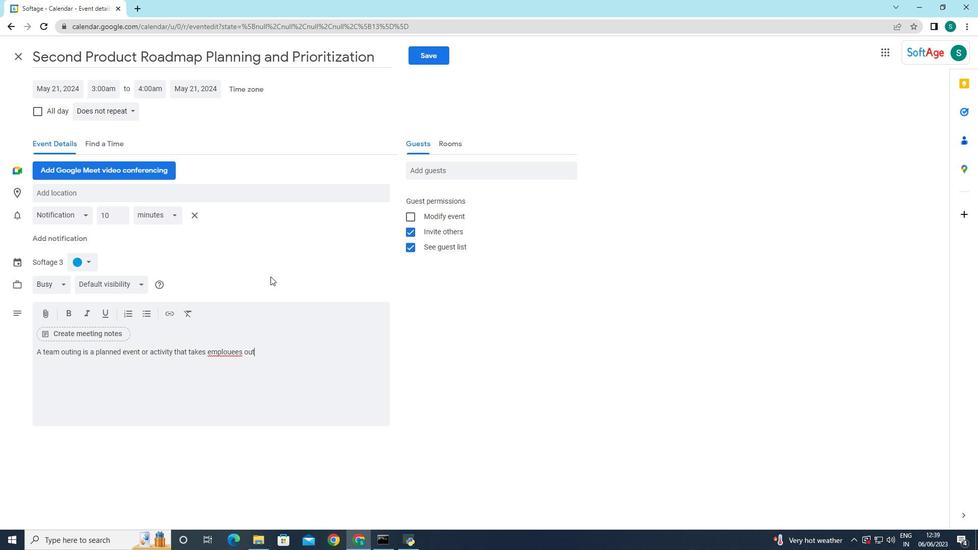 
Action: Mouse moved to (227, 350)
Screenshot: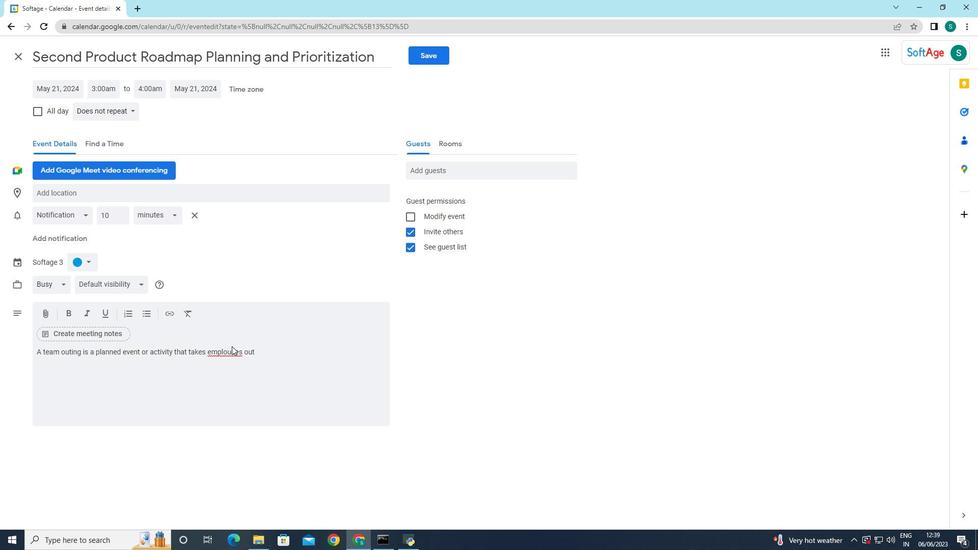 
Action: Mouse pressed right at (227, 350)
Screenshot: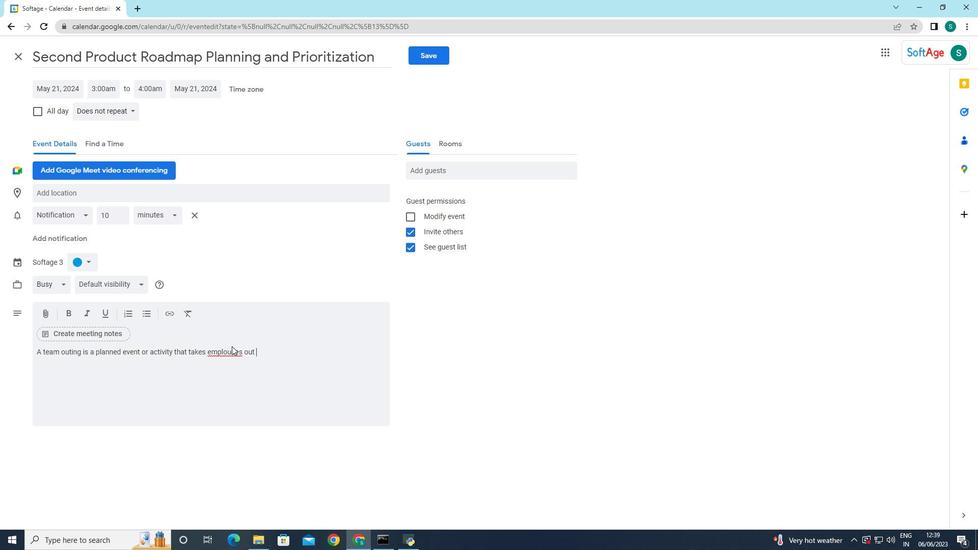
Action: Mouse moved to (238, 358)
Screenshot: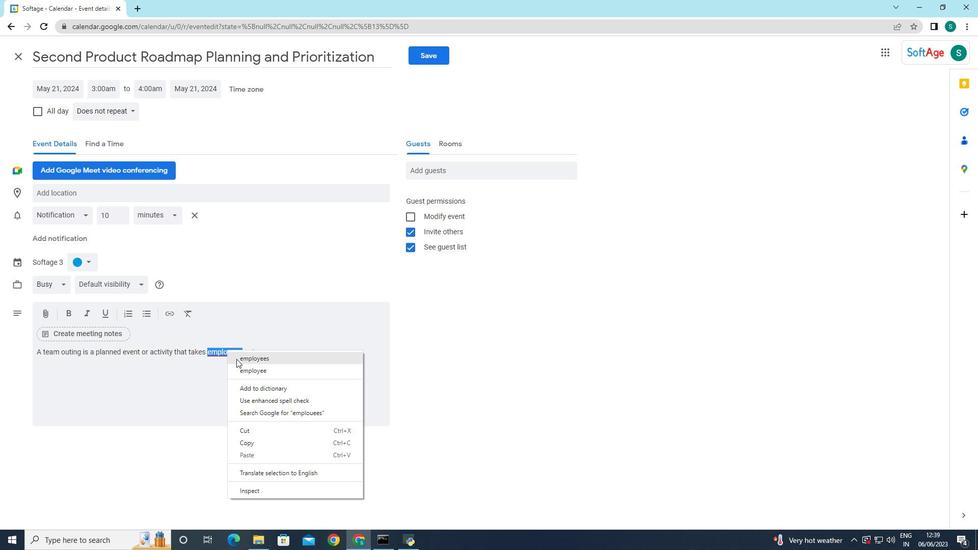 
Action: Mouse pressed left at (238, 358)
Screenshot: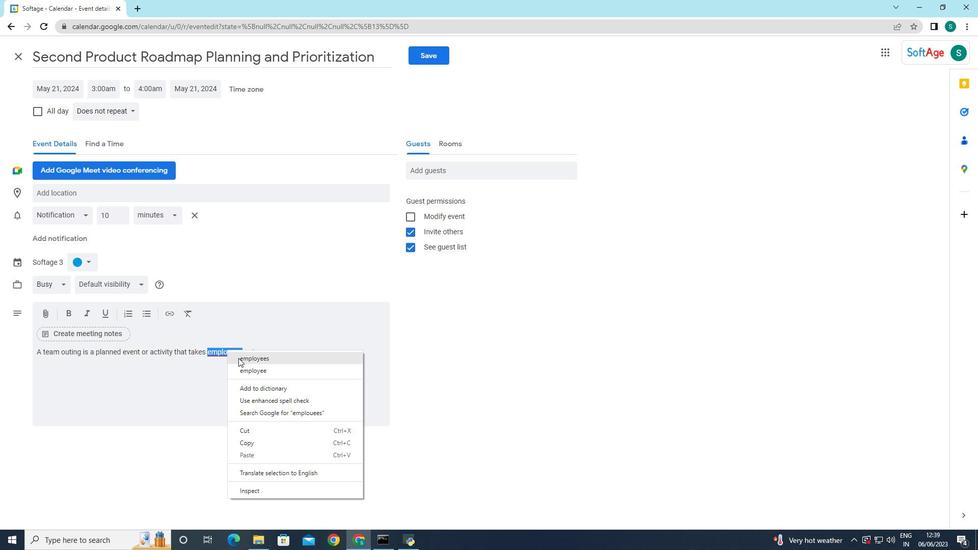 
Action: Mouse moved to (269, 350)
Screenshot: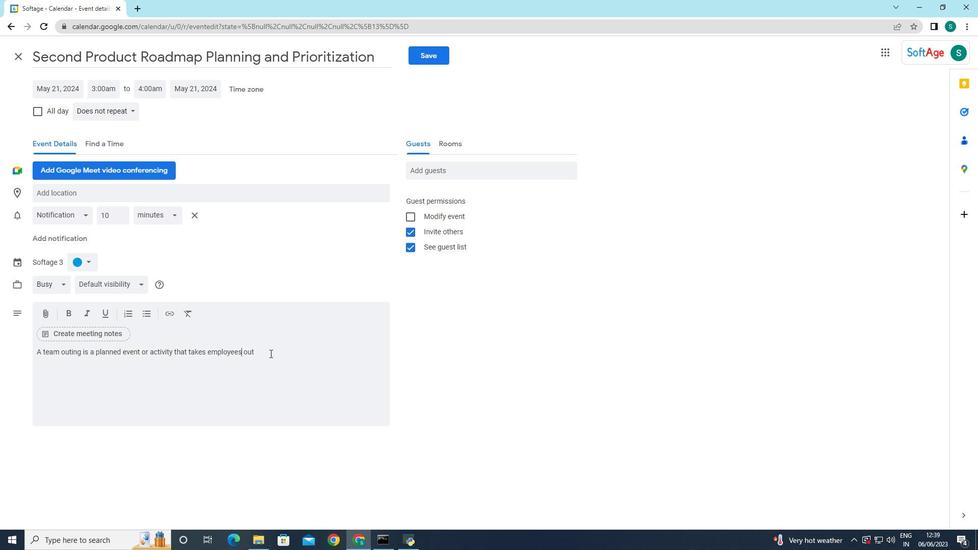 
Action: Mouse pressed left at (269, 350)
Screenshot: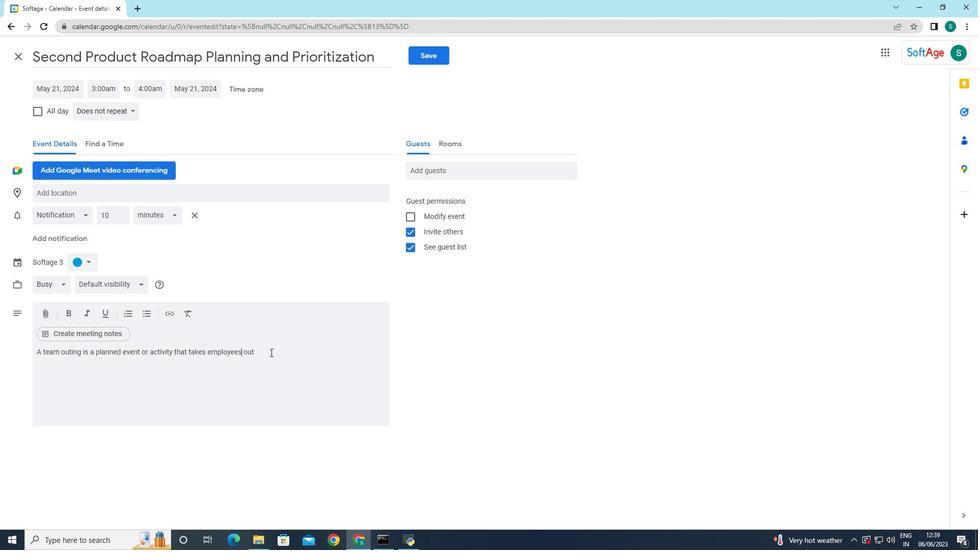 
Action: Key pressed of<Key.space>the<Key.space>usual<Key.space>work<Key.space>environment<Key.space>to<Key.space>engea<Key.backspace><Key.backspace>age<Key.space>in<Key.space>recreational<Key.space>and<Key.space>team<Key.space><Key.backspace>-building<Key.space>activities.<Key.space><Key.caps_lock>I<Key.caps_lock>t<Key.space><Key.caps_lock>P<Key.backspace><Key.caps_lock>provides<Key.space>an<Key.space>opportunity<Key.space>for<Key.space>team<Key.space>members<Key.space>to<Key.space>bond<Key.space><Key.backspace>,<Key.space>unwind<Key.space><Key.backspace>,<Key.space>and<Key.space>strengthen<Key.space>their<Key.space>professional<Key.space>relationships<Key.space>in<Key.space>a<Key.space>more<Key.space>rea<Key.backspace>laxed<Key.space>setting.
Screenshot: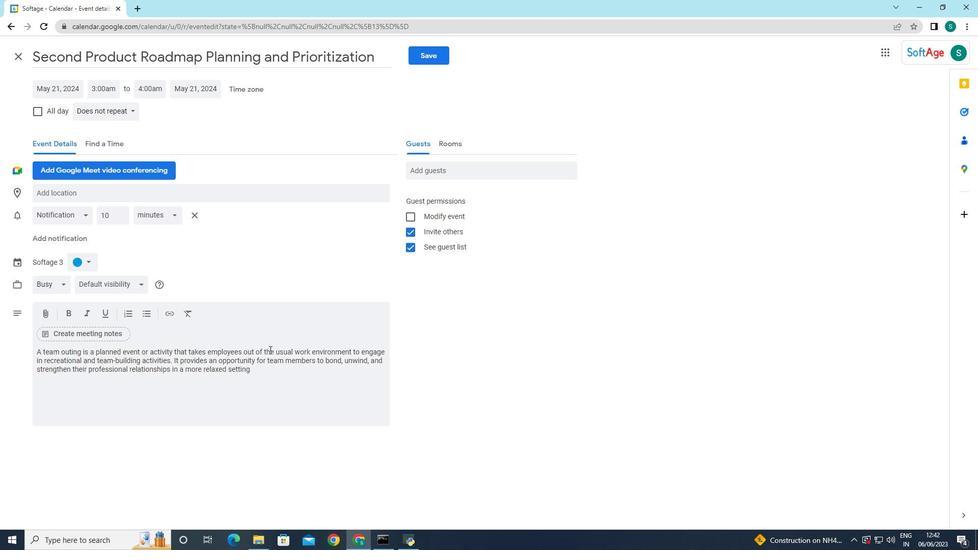 
Action: Mouse moved to (417, 171)
Screenshot: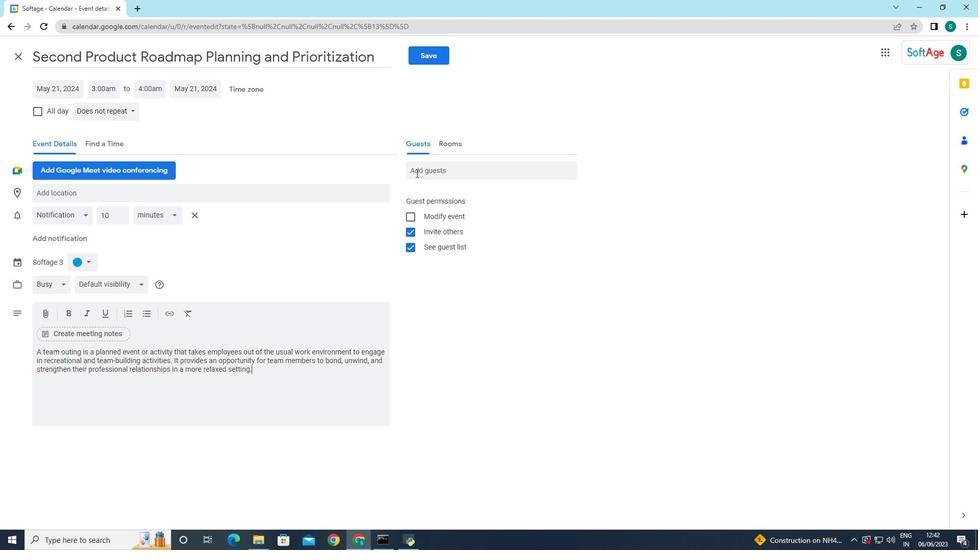 
Action: Mouse pressed left at (417, 171)
Screenshot: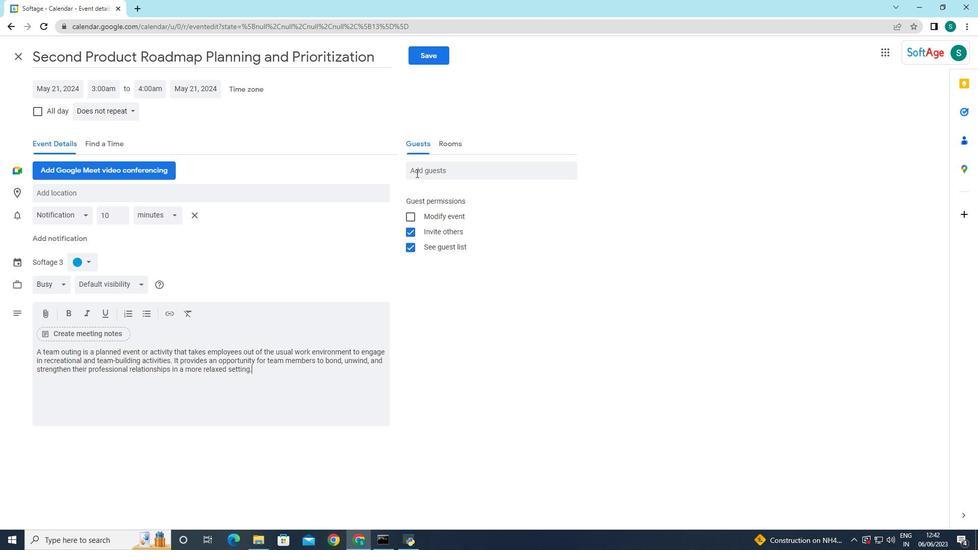 
Action: Key pressed softage.1
Screenshot: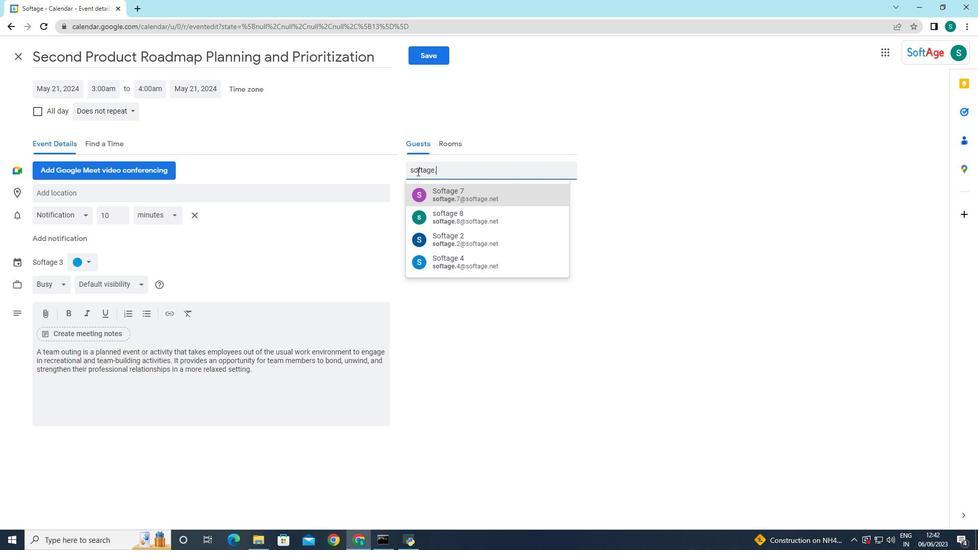 
Action: Mouse moved to (470, 217)
Screenshot: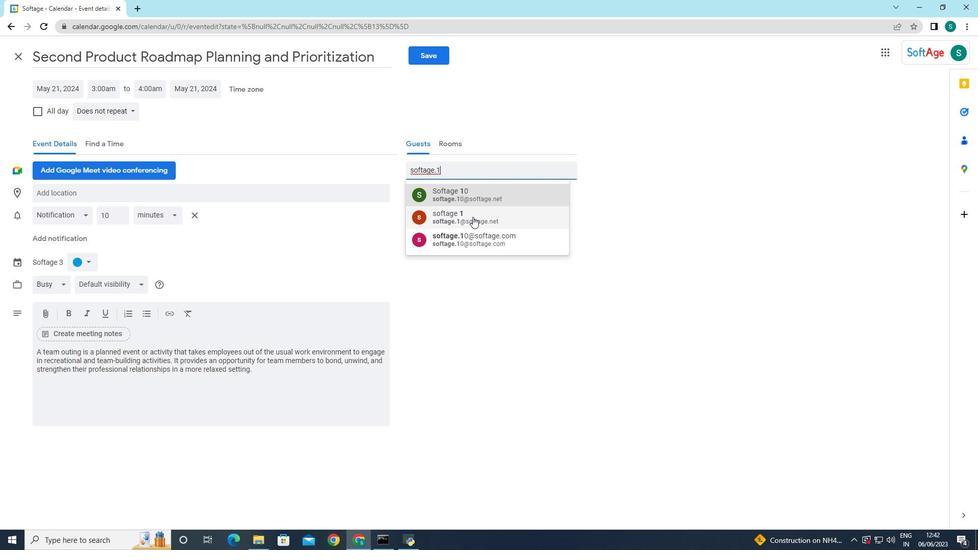 
Action: Mouse pressed left at (470, 217)
Screenshot: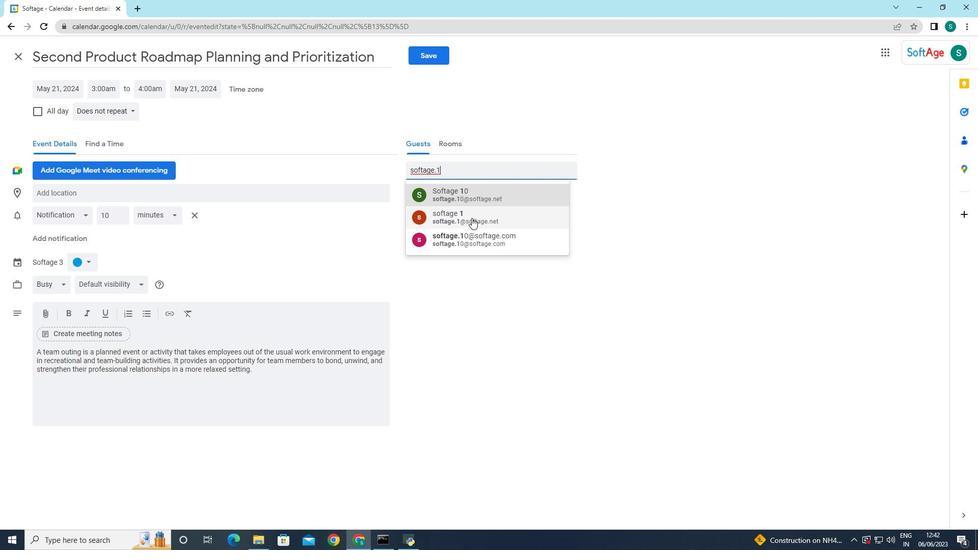 
Action: Mouse moved to (451, 165)
Screenshot: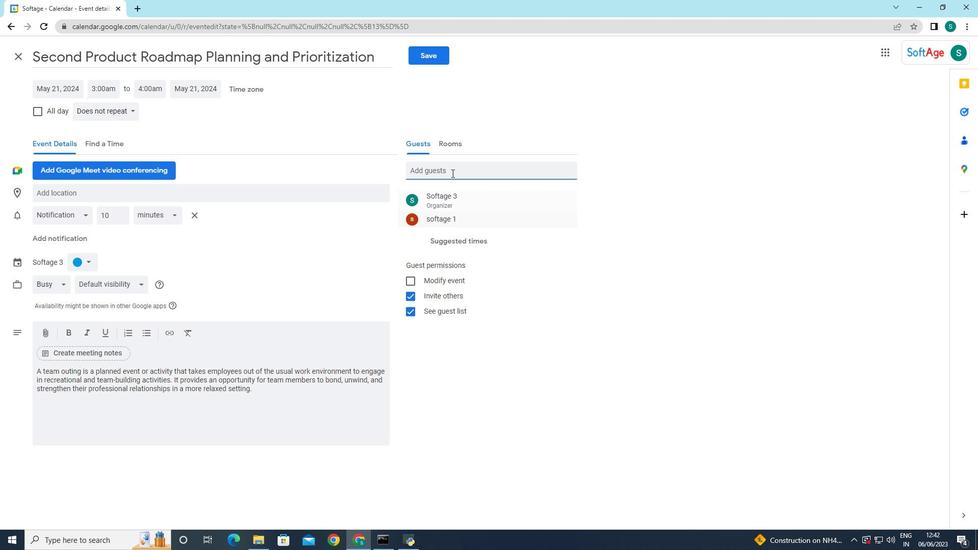
Action: Mouse pressed left at (451, 165)
Screenshot: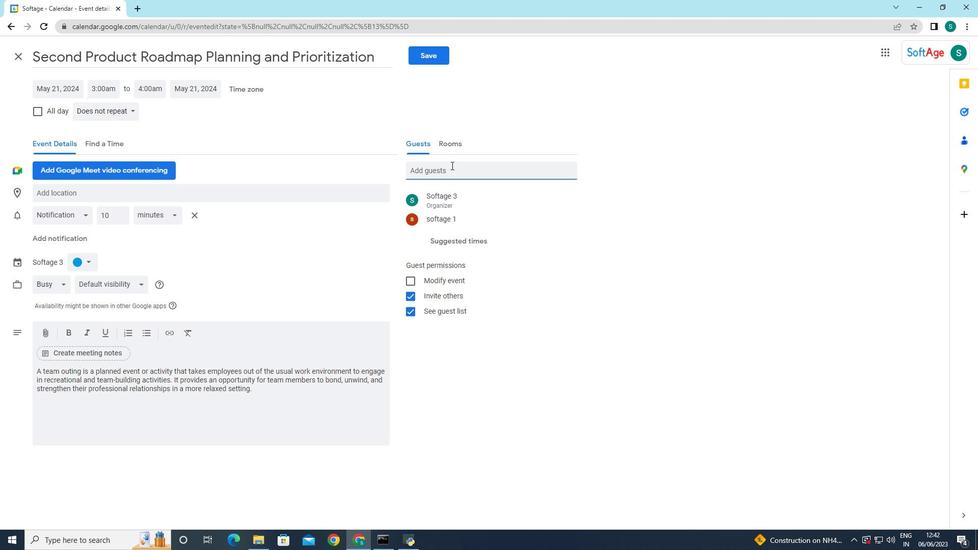 
Action: Key pressed softage.2
Screenshot: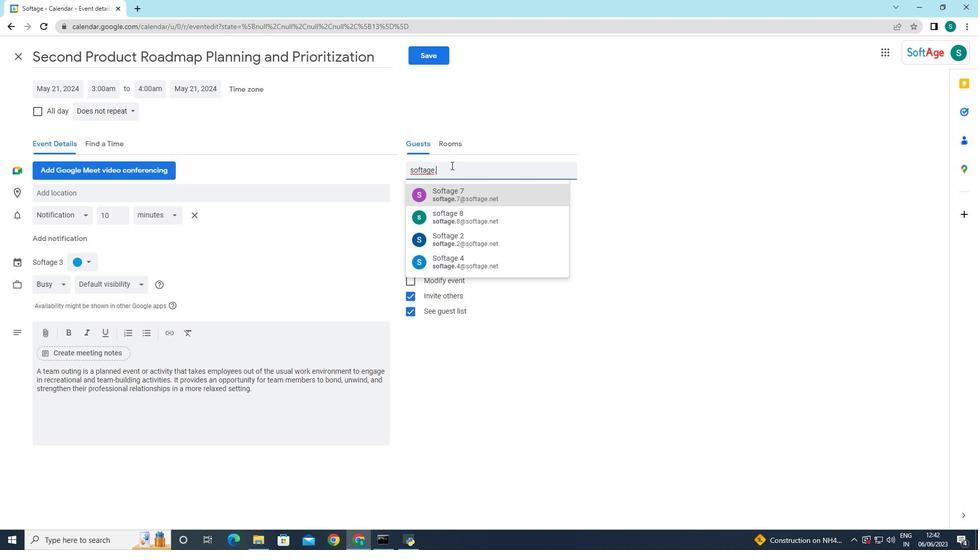 
Action: Mouse moved to (462, 191)
Screenshot: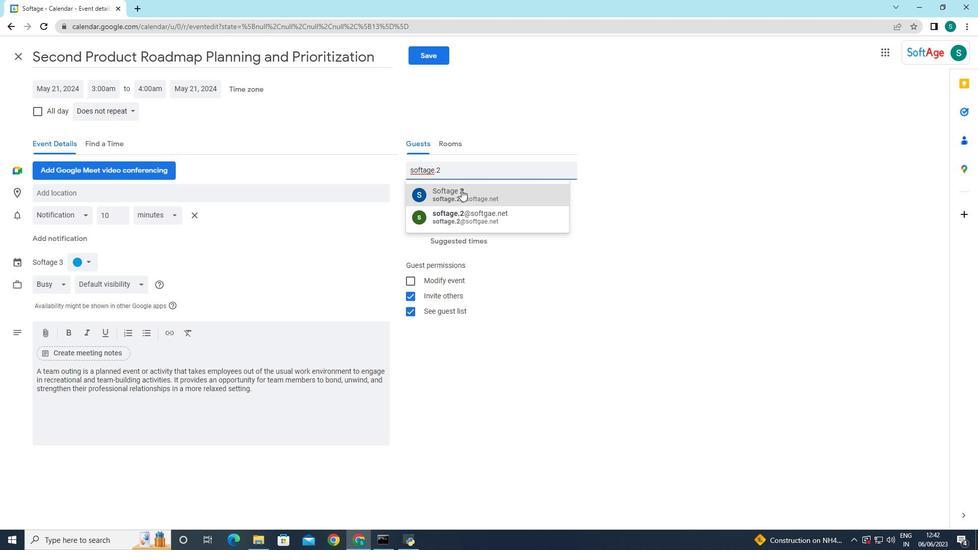 
Action: Mouse pressed left at (462, 191)
Screenshot: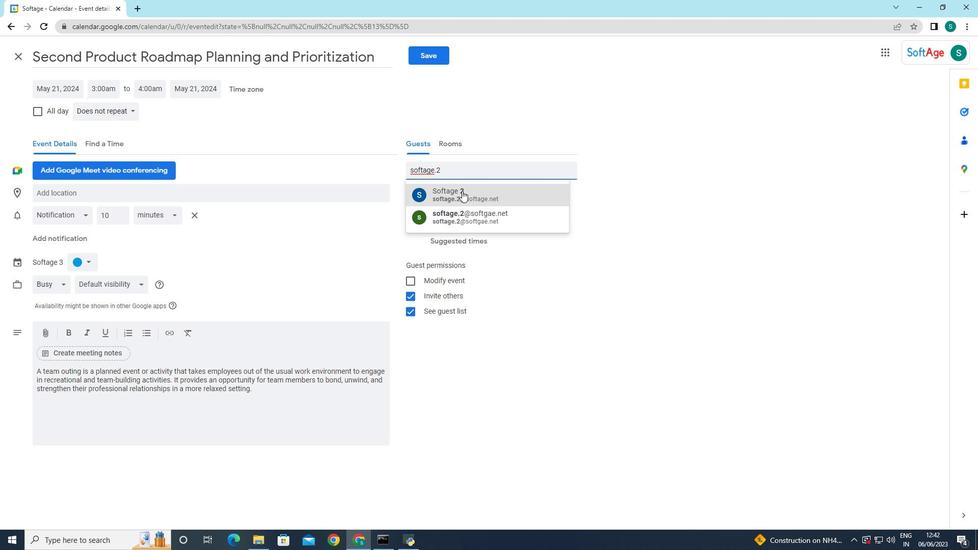 
Action: Mouse moved to (562, 198)
Screenshot: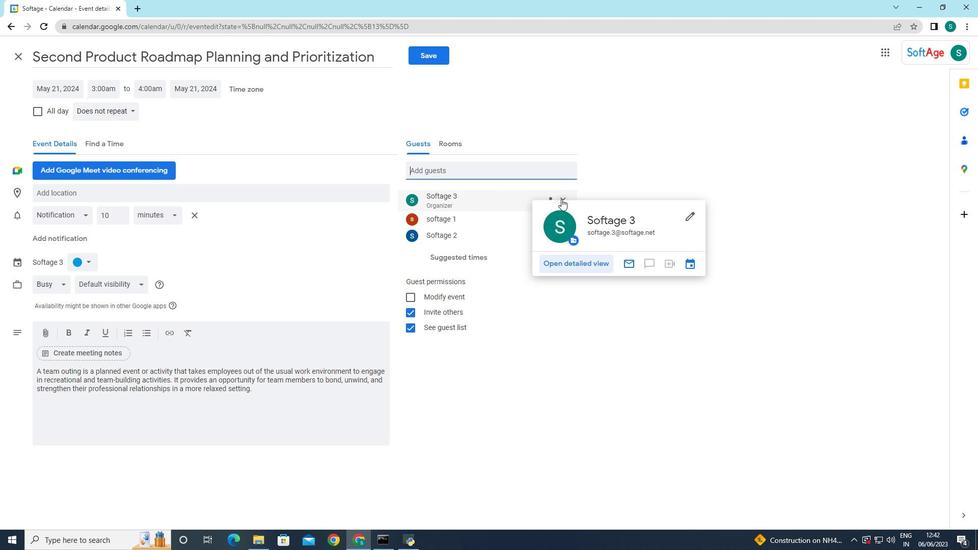 
Action: Mouse pressed left at (562, 198)
Screenshot: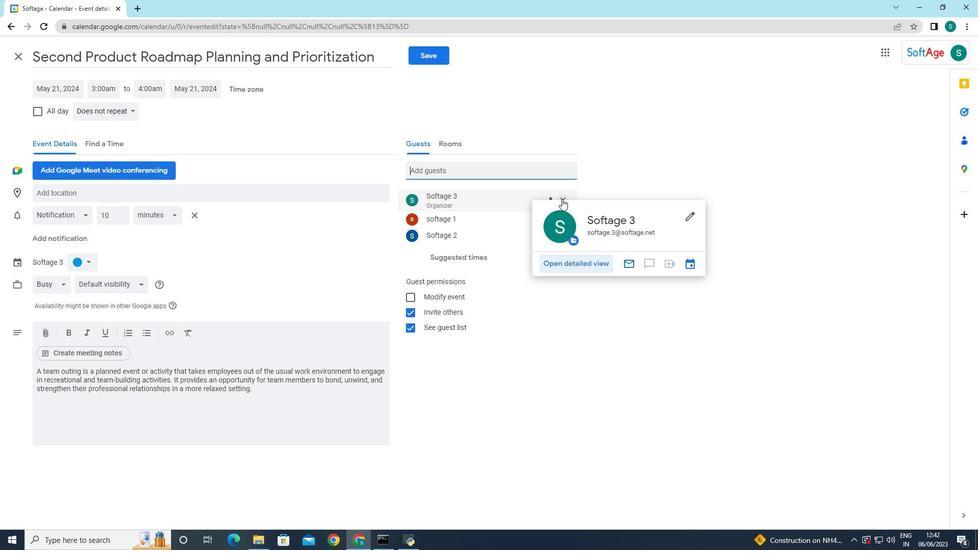 
Action: Mouse moved to (101, 110)
Screenshot: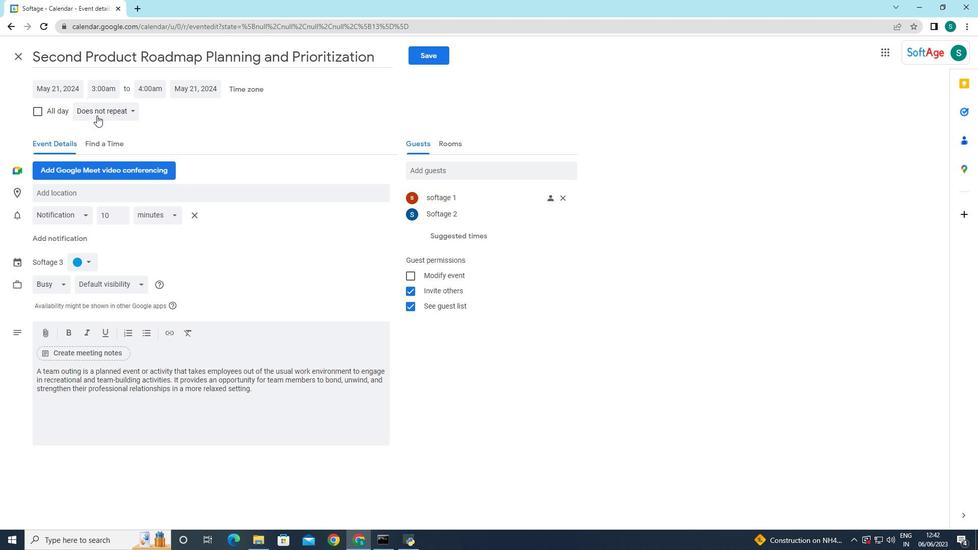 
Action: Mouse pressed left at (101, 110)
Screenshot: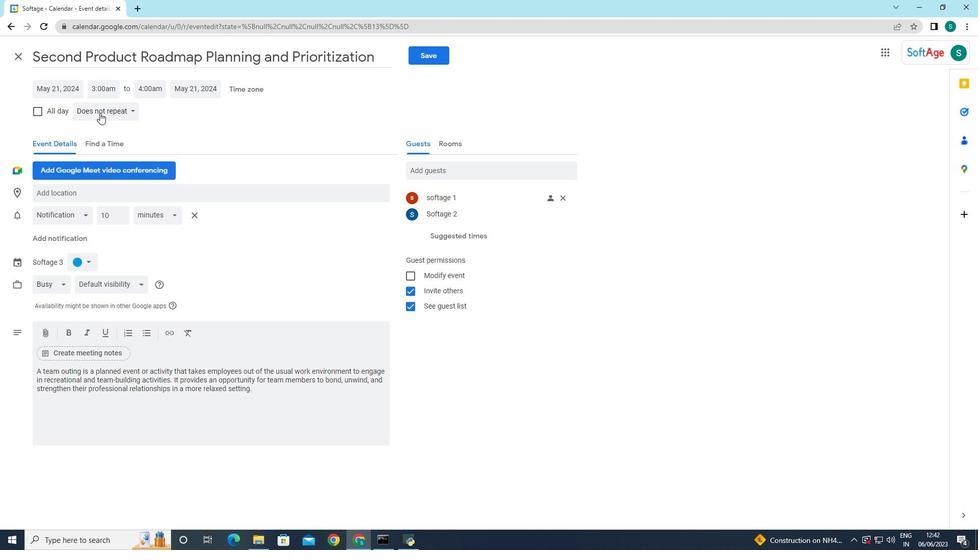 
Action: Mouse moved to (108, 198)
Screenshot: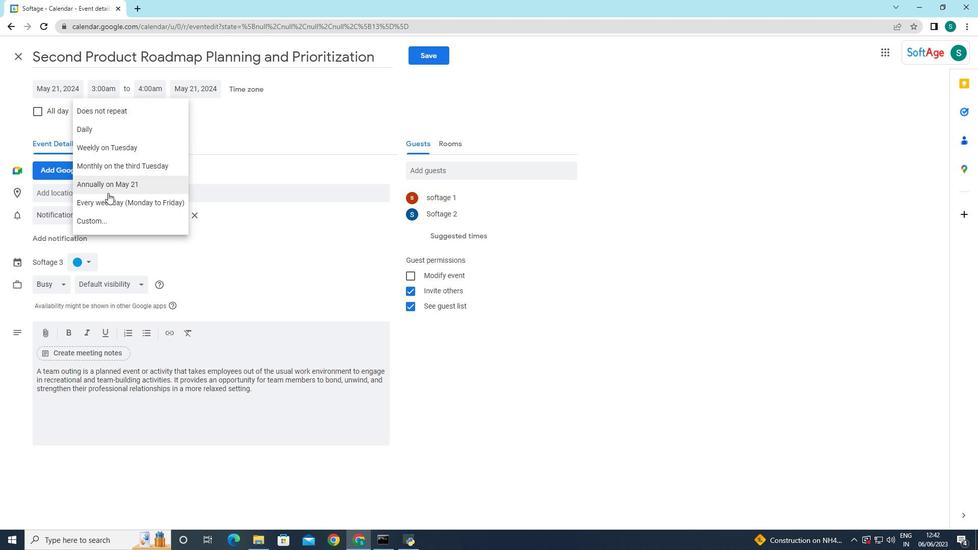 
Action: Mouse pressed left at (108, 198)
Screenshot: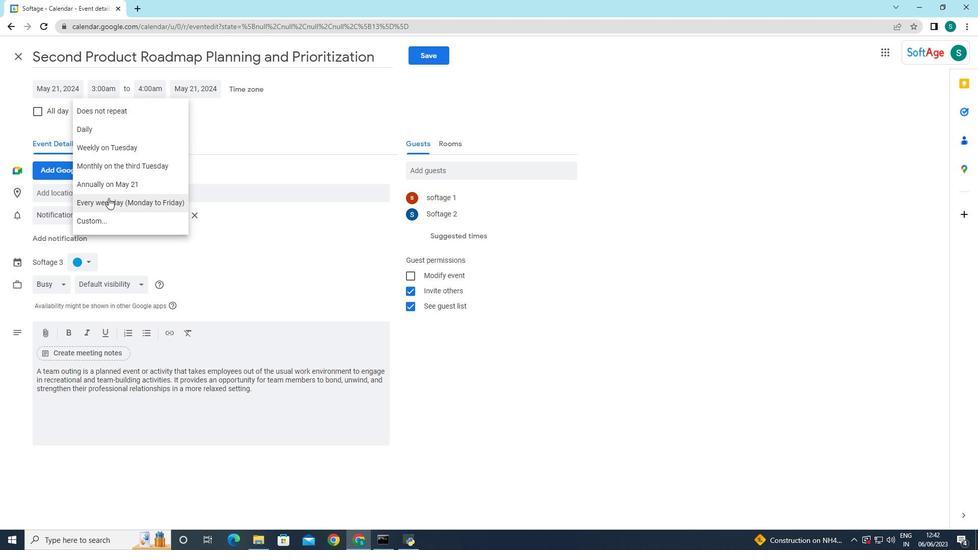 
Action: Mouse moved to (273, 131)
Screenshot: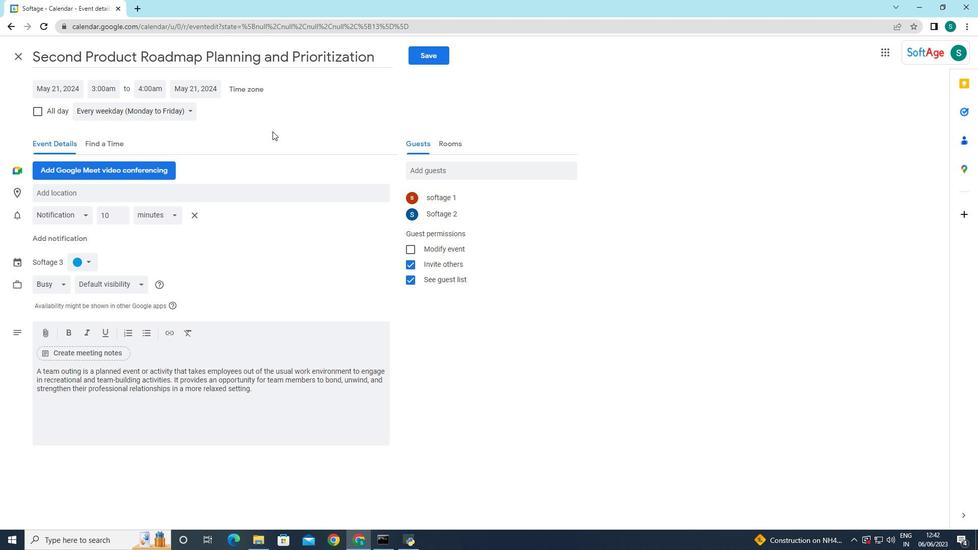 
Action: Mouse pressed left at (273, 131)
Screenshot: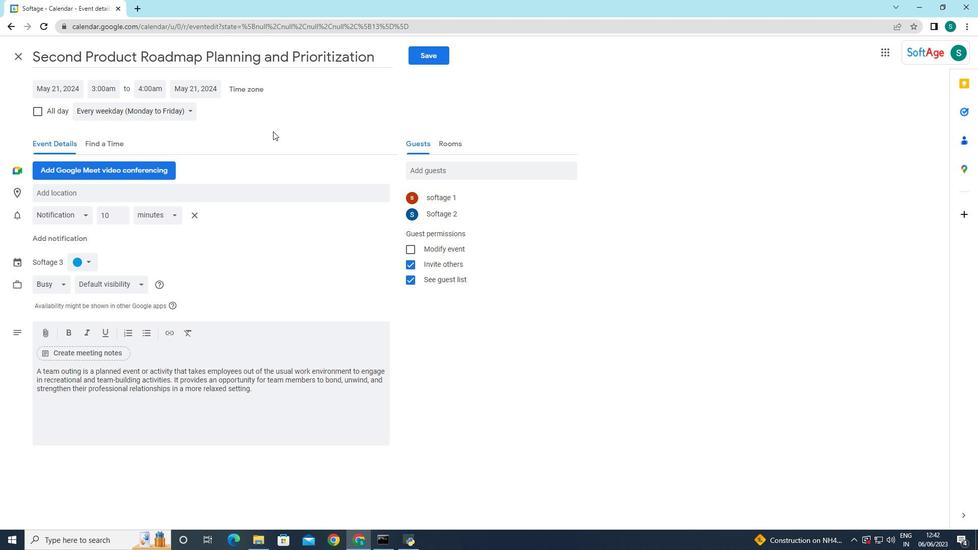 
Action: Mouse moved to (429, 54)
Screenshot: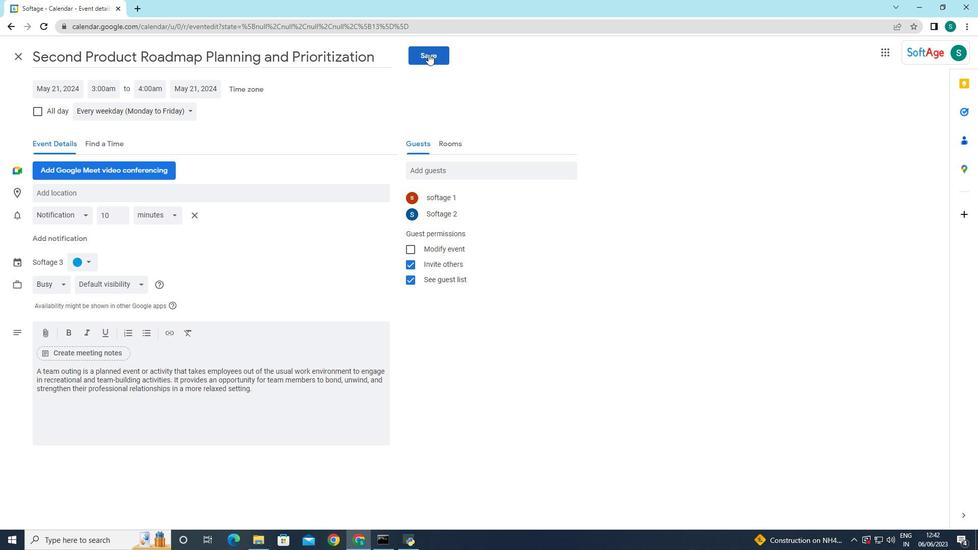 
Action: Mouse pressed left at (429, 54)
Screenshot: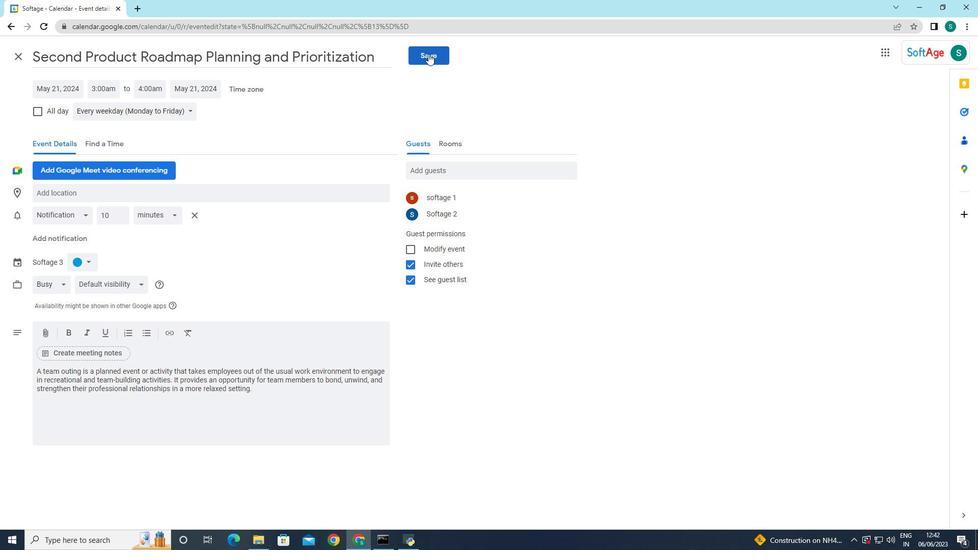 
Action: Mouse moved to (591, 308)
Screenshot: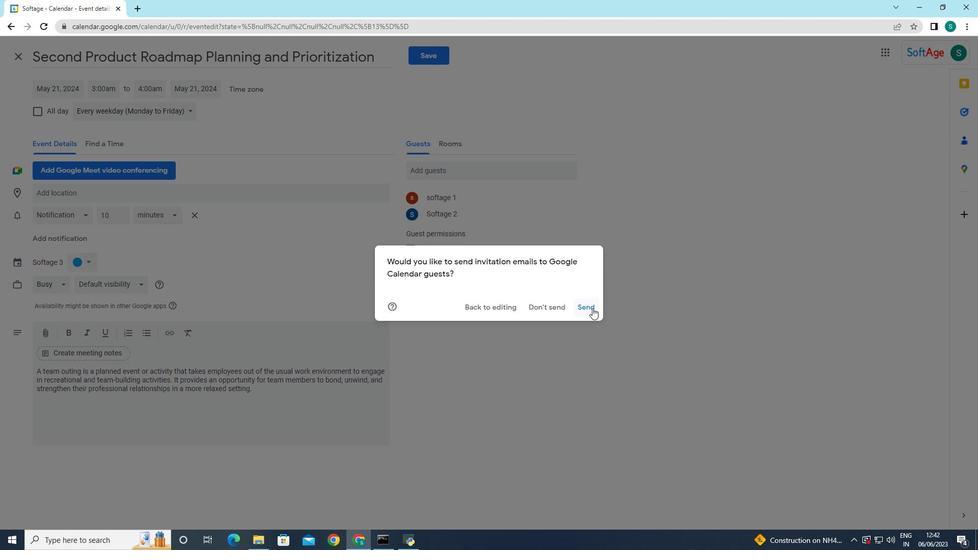 
Action: Mouse pressed left at (591, 308)
Screenshot: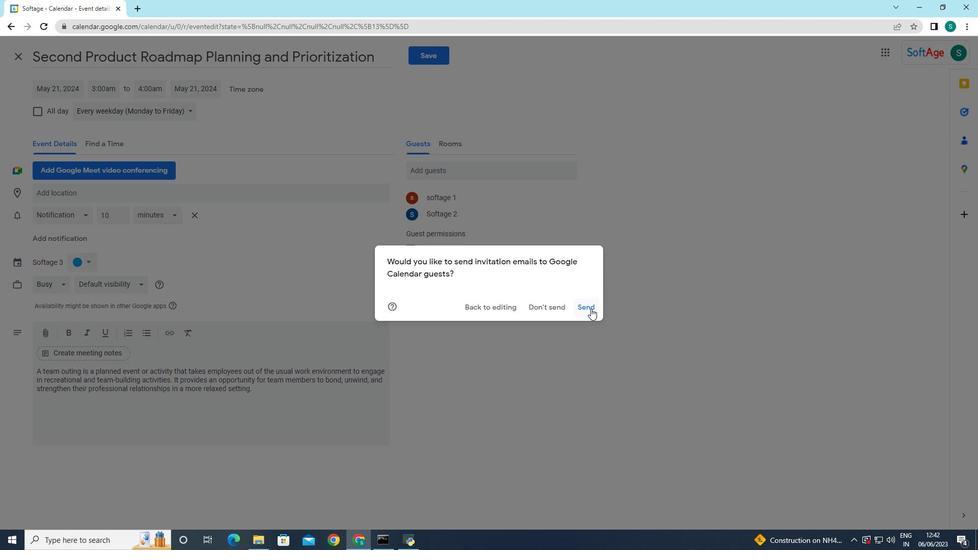
Action: Mouse moved to (541, 357)
Screenshot: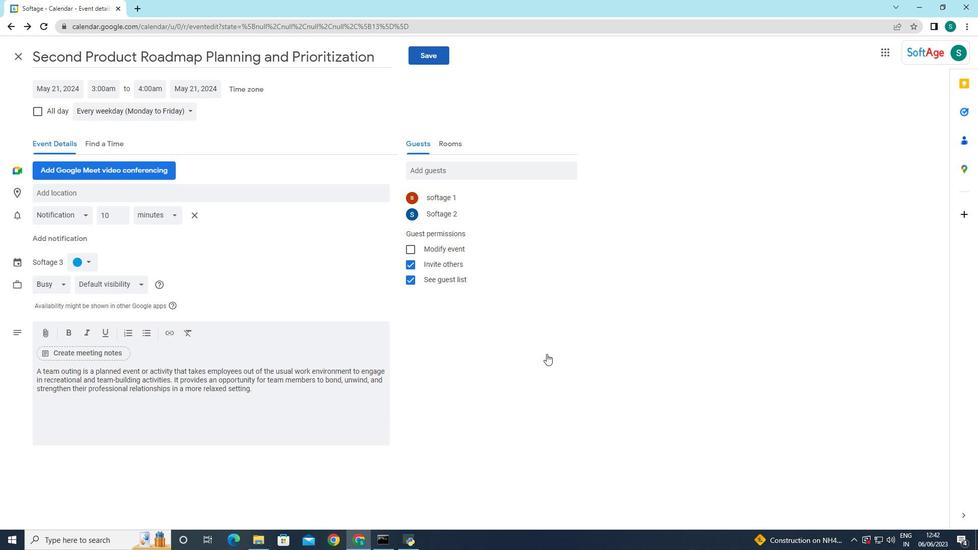 
